 Task: Log work in the project AgileOutlook for the issue 'Integrate a new product recommendation feature into an existing e-commerce website to enhance product discovery and sales' spent time as '1w 1d 22h 25m' and remaining time as '4w 1d 17h 31m' and move to top of backlog. Now add the issue to the epic 'Content management system (CMS) enhancement'. Log work in the project AgileOutlook for the issue 'Develop a new tool for automated testing of mobile application cross-platform compatibility and responsiveness' spent time as '2w 2d 12h 16m' and remaining time as '5w 6d 21h 6m' and move to bottom of backlog. Now add the issue to the epic 'Knowledge management system implementation'
Action: Mouse moved to (61, 175)
Screenshot: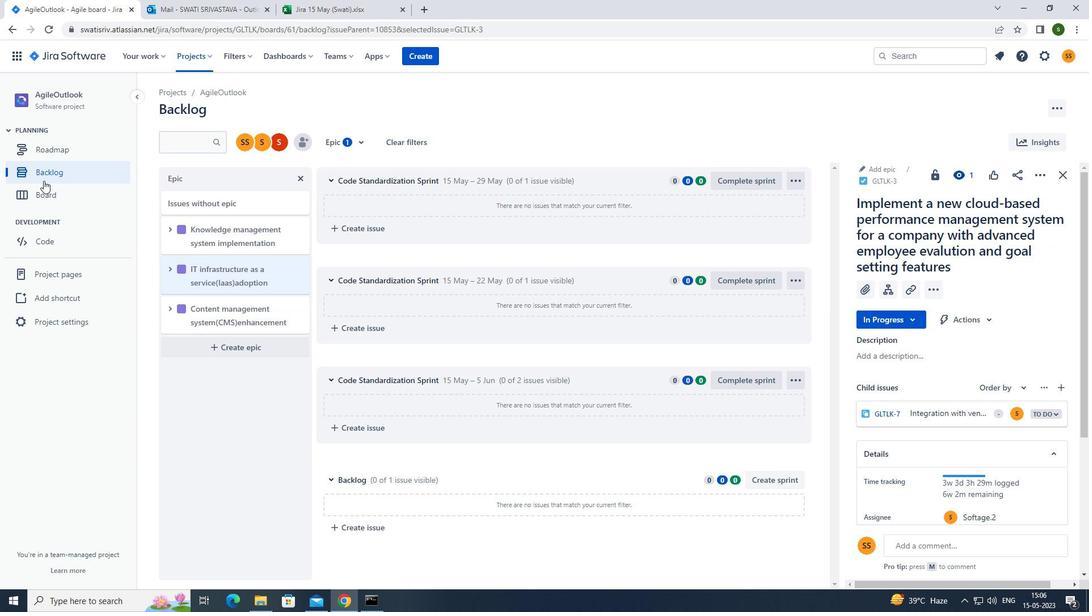 
Action: Mouse pressed left at (61, 175)
Screenshot: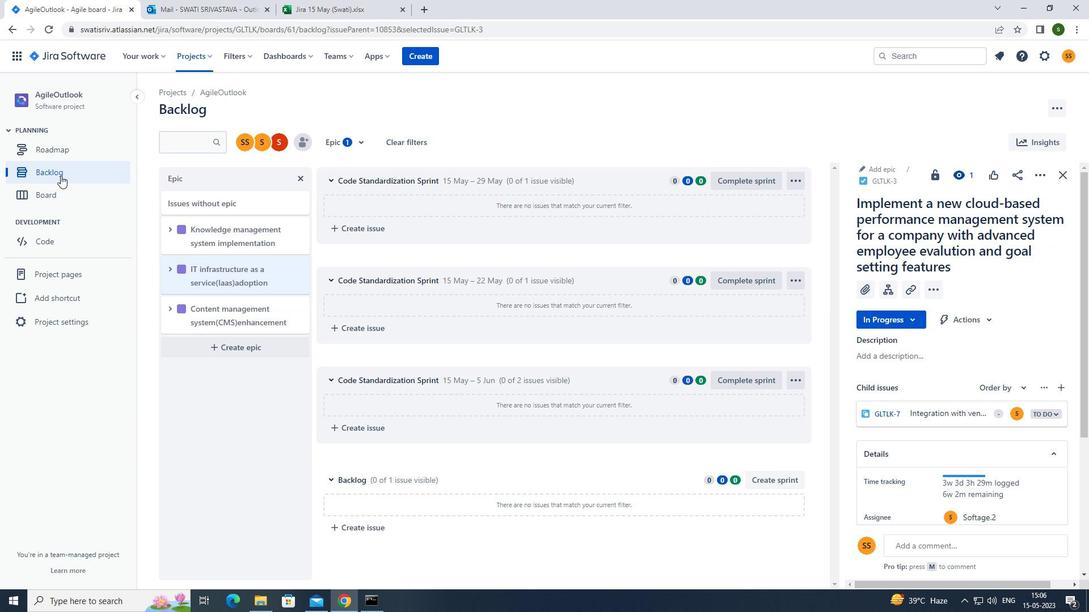
Action: Mouse moved to (670, 414)
Screenshot: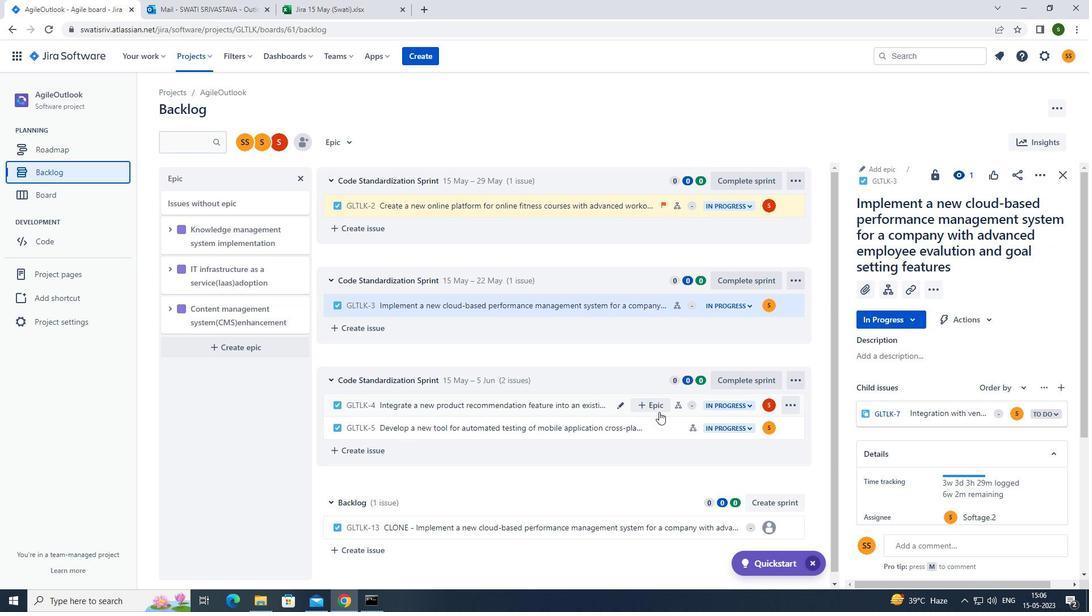 
Action: Mouse pressed left at (670, 414)
Screenshot: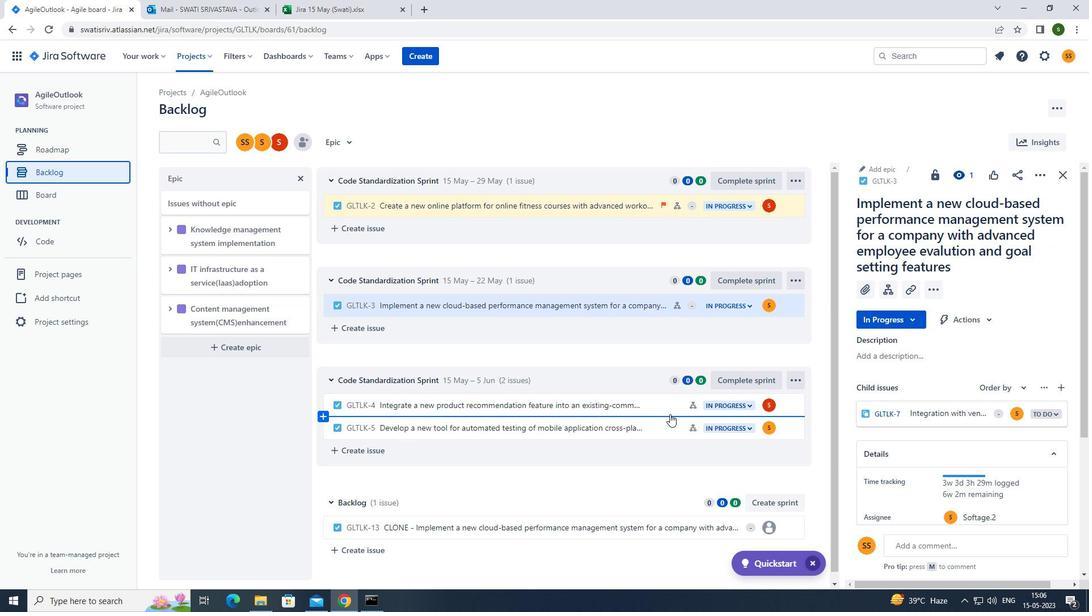 
Action: Mouse moved to (675, 410)
Screenshot: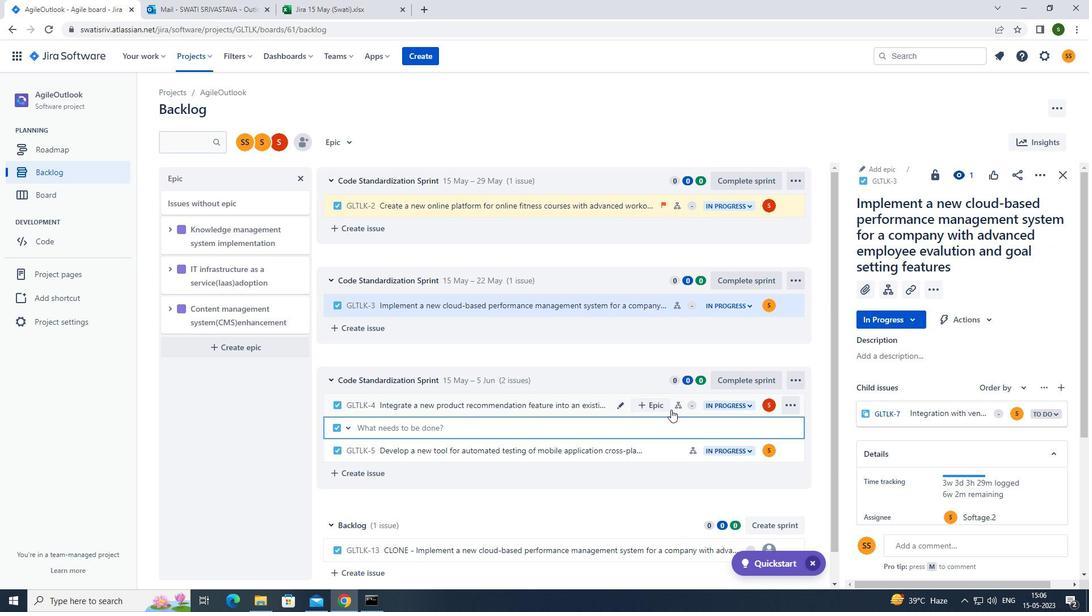 
Action: Mouse pressed left at (675, 410)
Screenshot: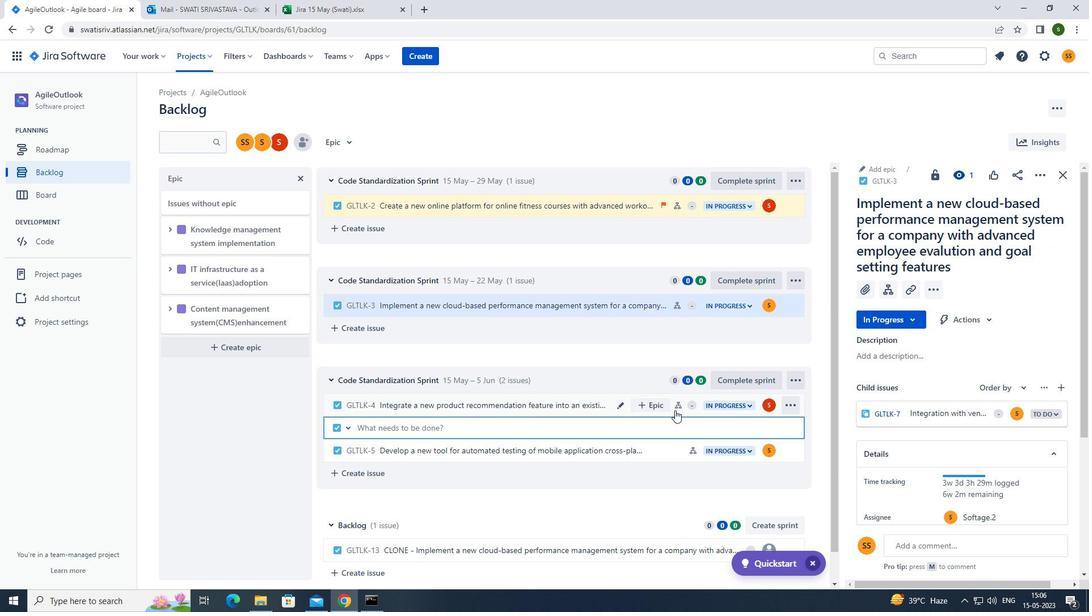 
Action: Mouse moved to (1036, 169)
Screenshot: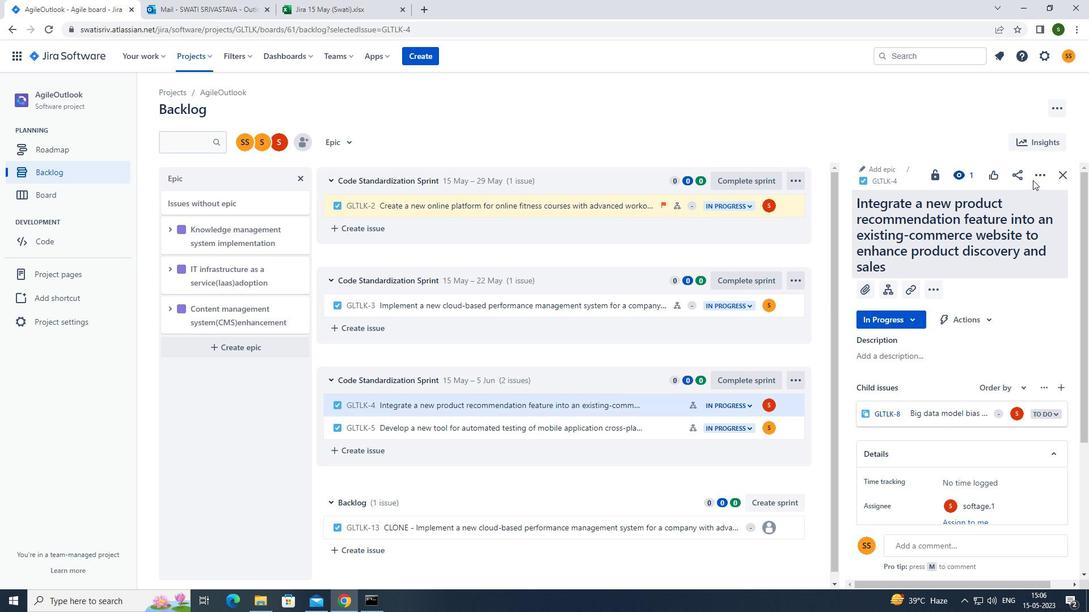 
Action: Mouse pressed left at (1036, 169)
Screenshot: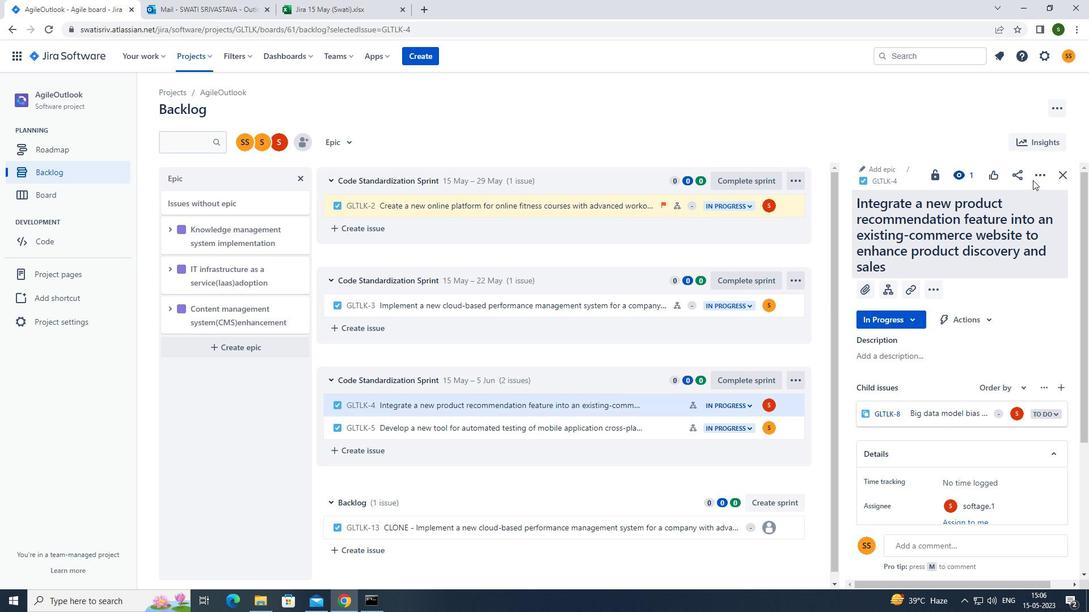 
Action: Mouse moved to (1014, 211)
Screenshot: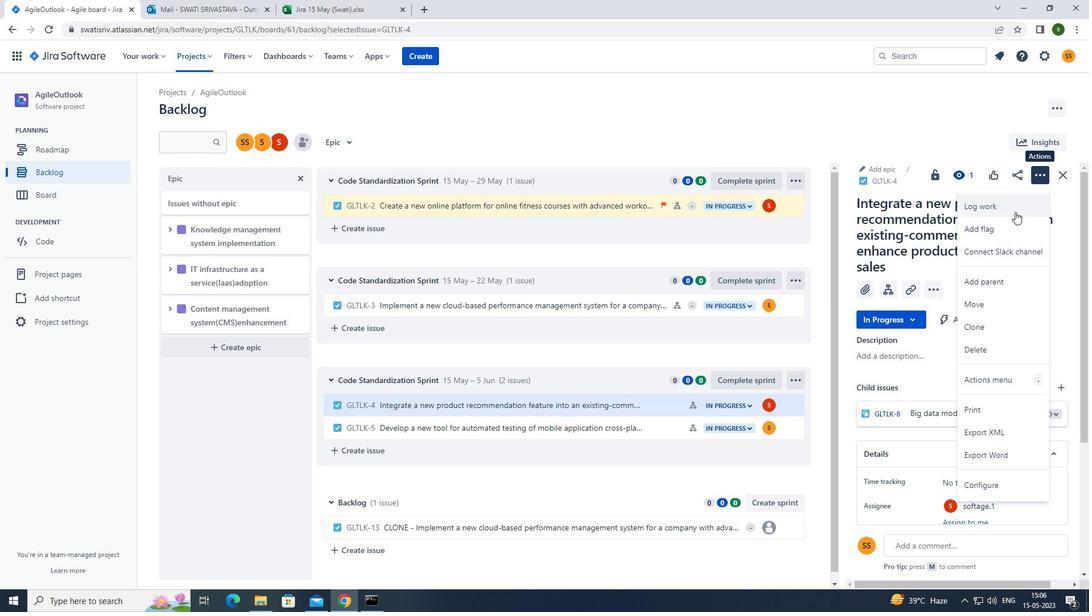 
Action: Mouse pressed left at (1014, 211)
Screenshot: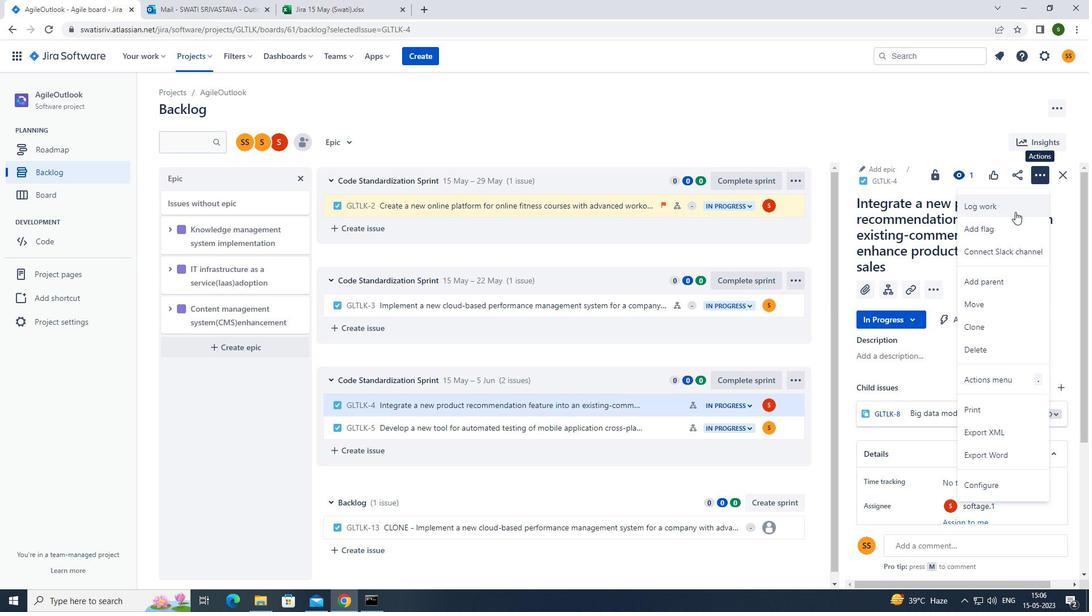 
Action: Mouse moved to (487, 143)
Screenshot: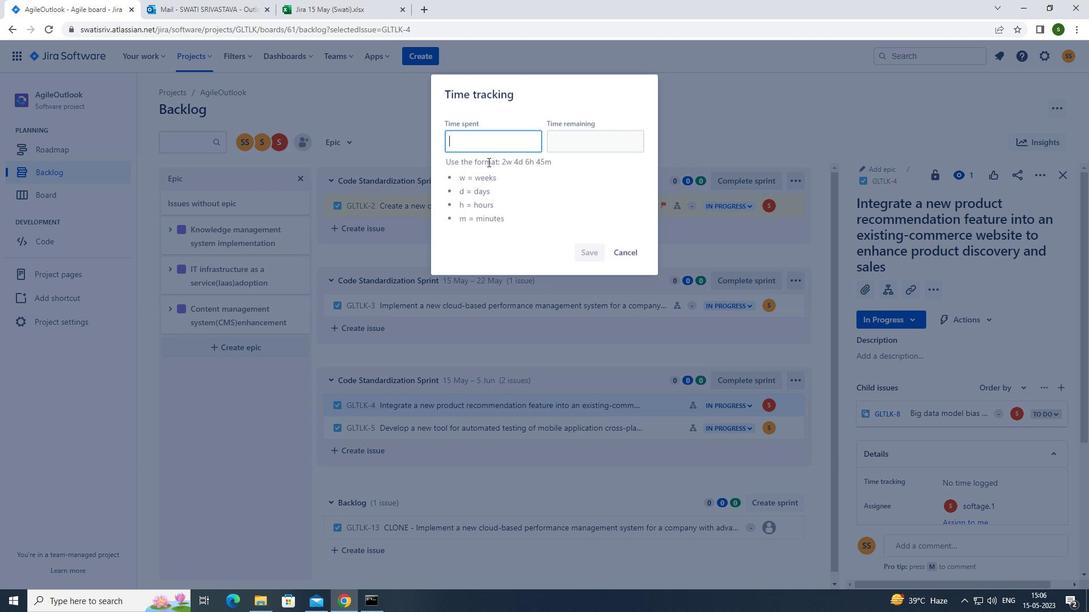 
Action: Mouse pressed left at (487, 143)
Screenshot: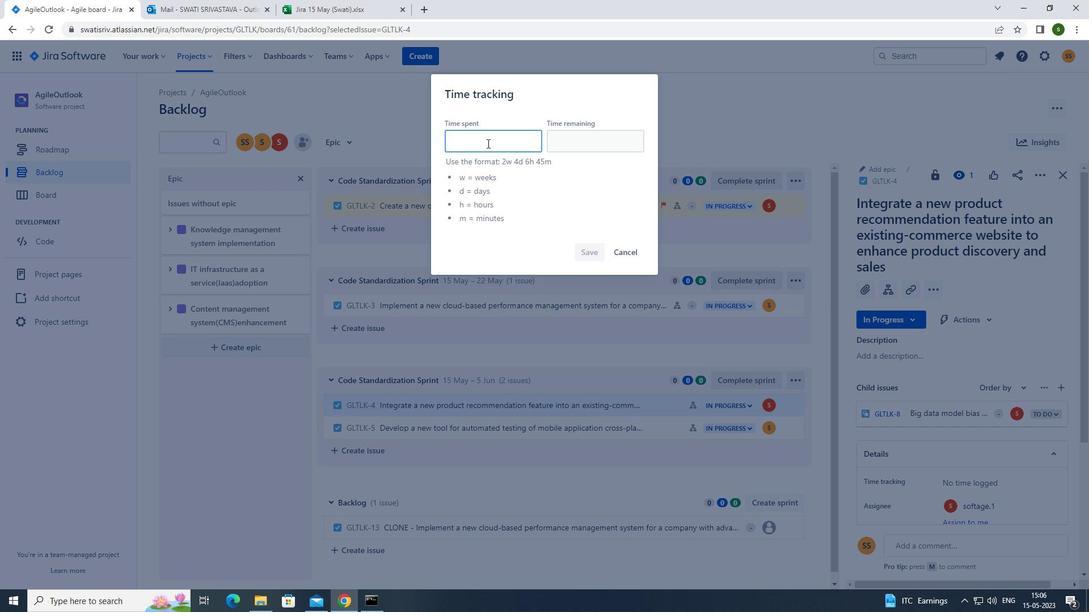 
Action: Key pressed 1w<Key.space>1d<Key.space>22h<Key.space>25m
Screenshot: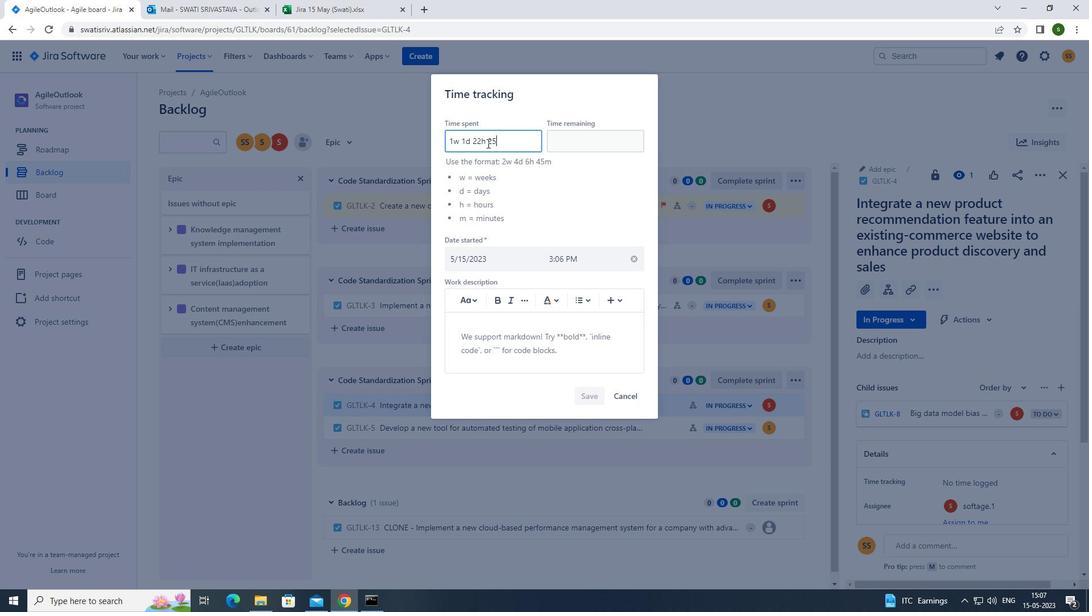 
Action: Mouse moved to (563, 153)
Screenshot: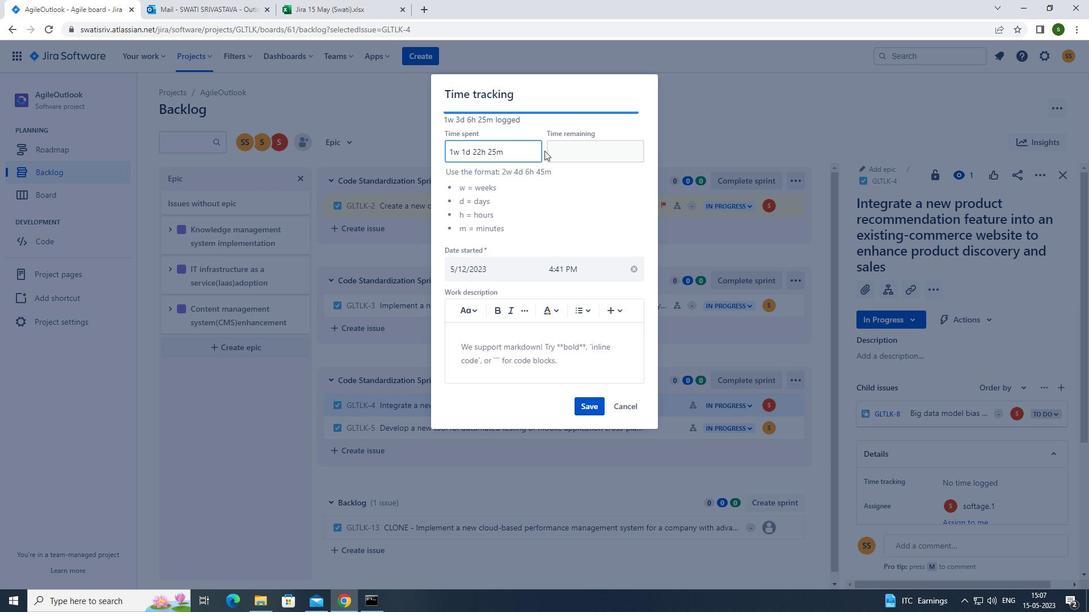 
Action: Mouse pressed left at (563, 153)
Screenshot: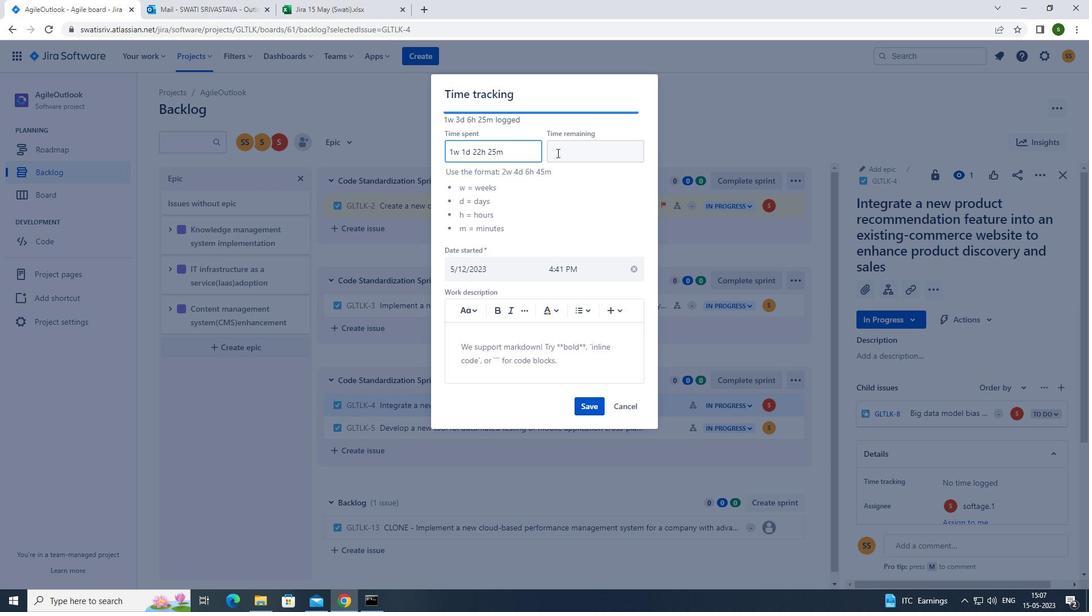 
Action: Key pressed 4w<Key.space>1d<Key.space>17h<Key.space>31m
Screenshot: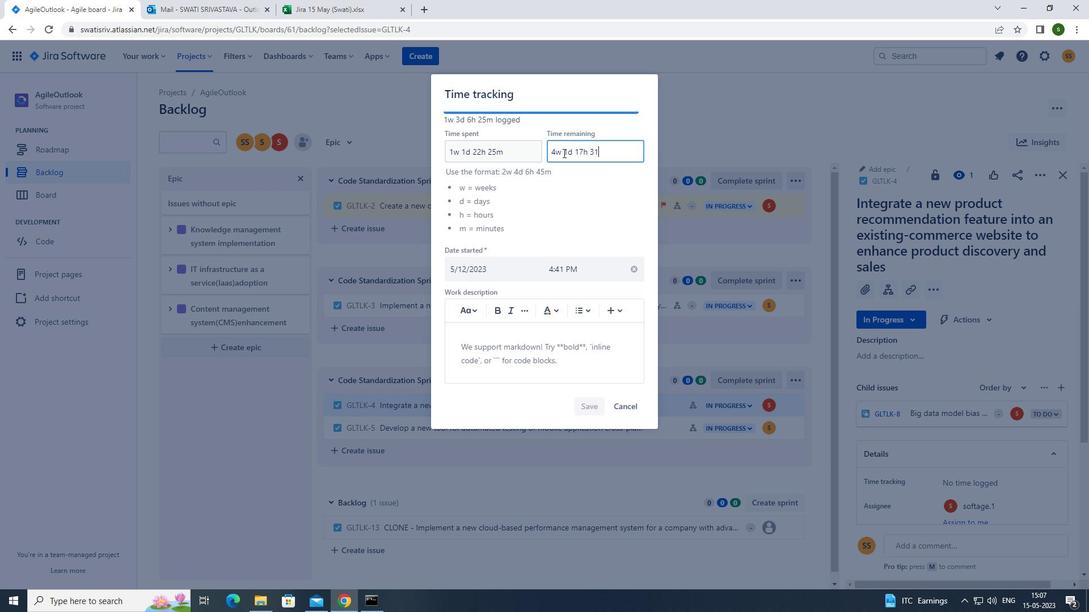 
Action: Mouse moved to (593, 407)
Screenshot: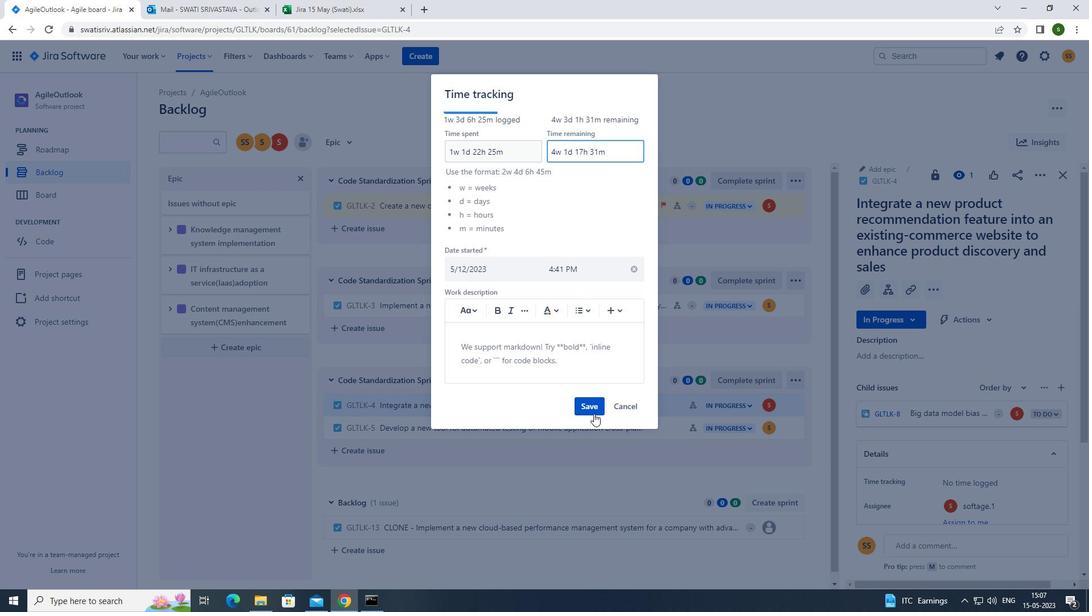 
Action: Mouse pressed left at (593, 407)
Screenshot: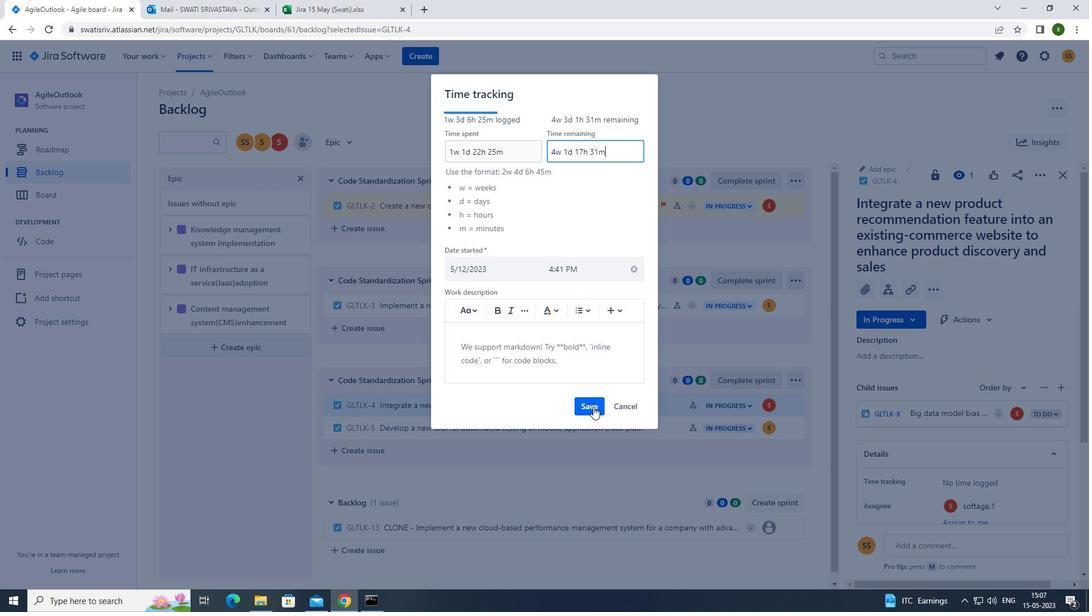
Action: Mouse moved to (794, 406)
Screenshot: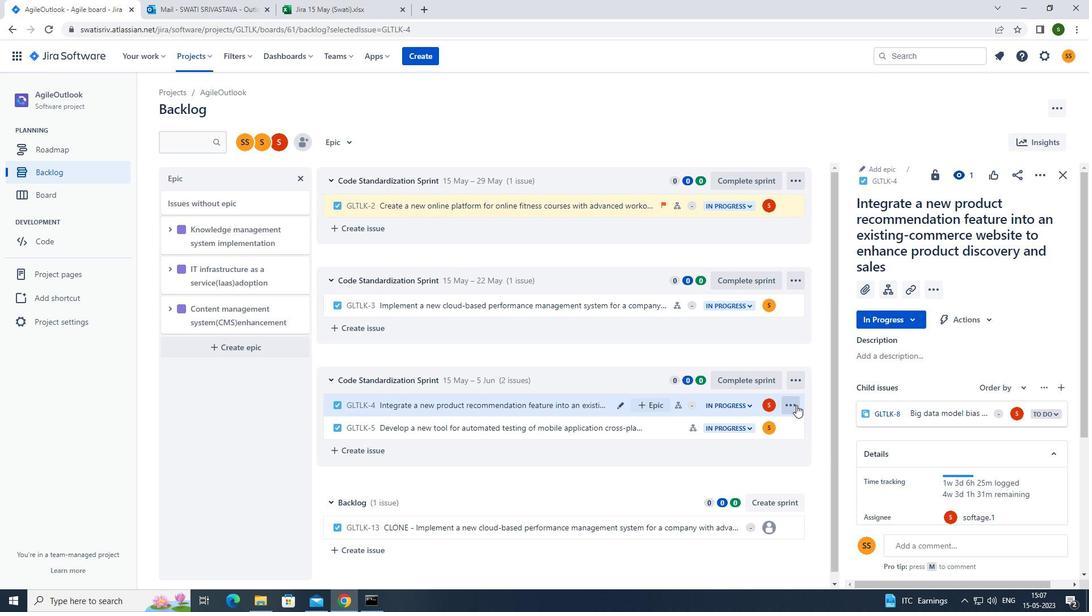 
Action: Mouse pressed left at (794, 406)
Screenshot: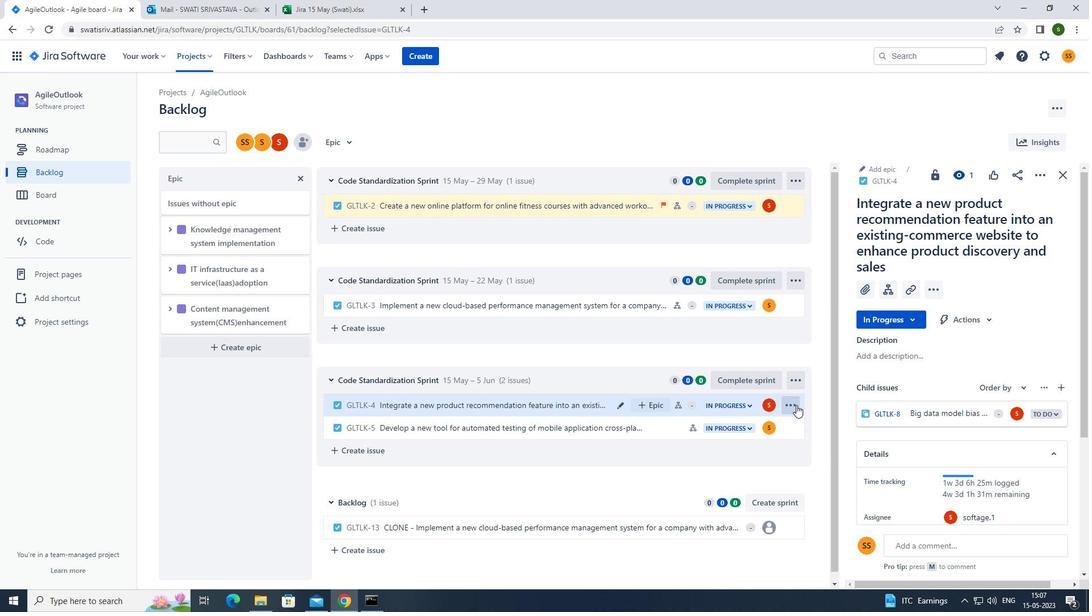 
Action: Mouse moved to (757, 359)
Screenshot: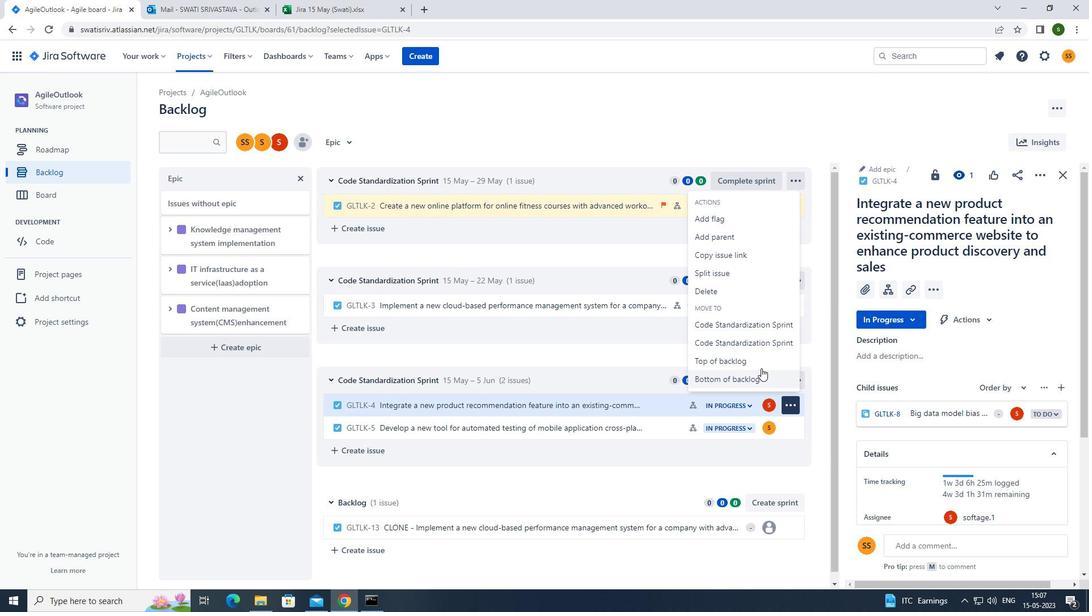 
Action: Mouse pressed left at (757, 359)
Screenshot: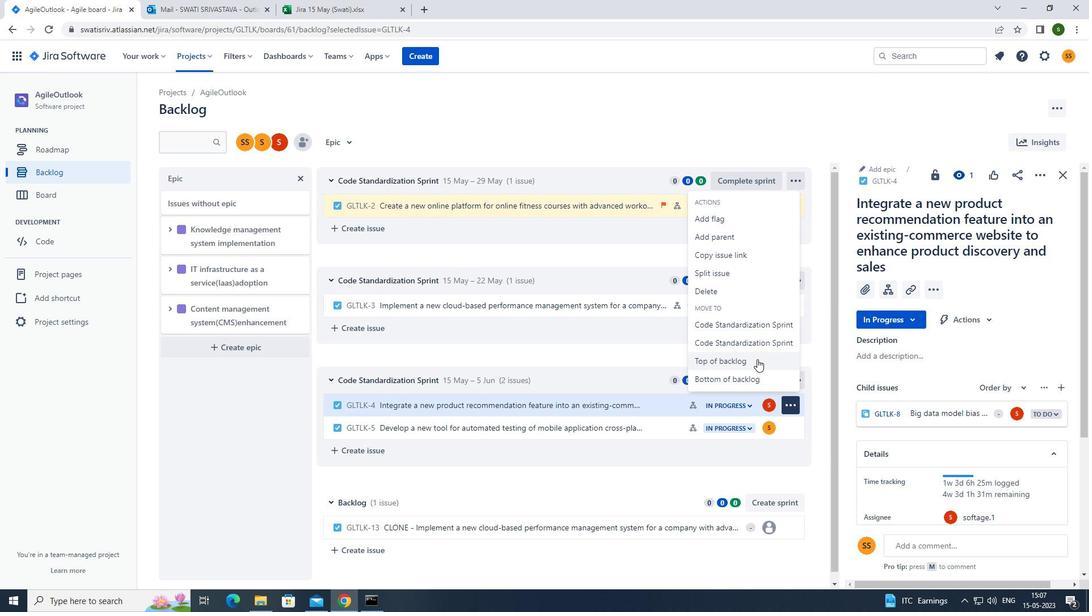 
Action: Mouse moved to (569, 174)
Screenshot: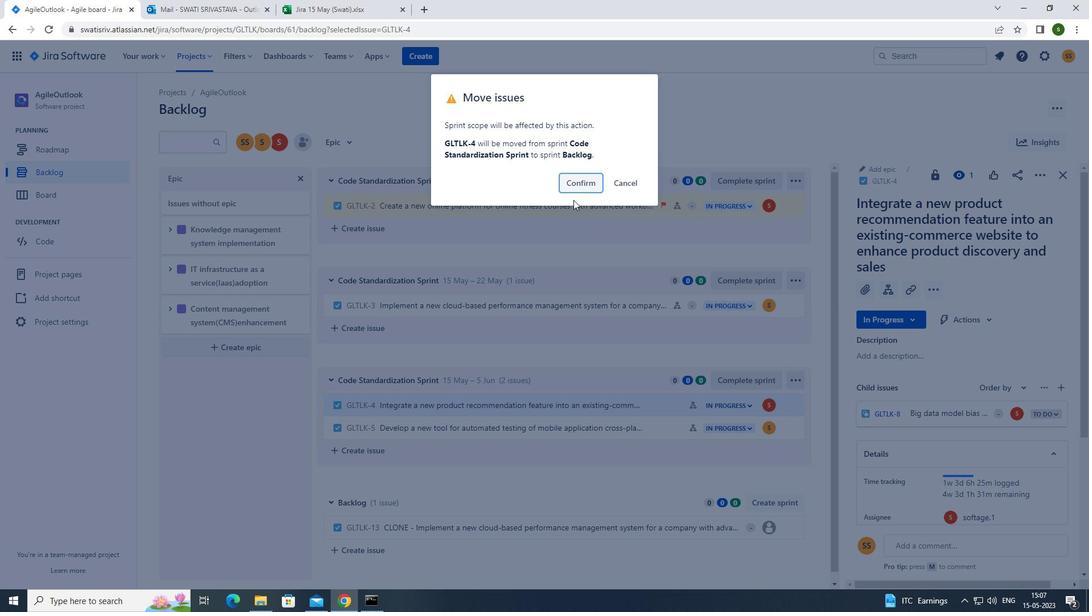 
Action: Mouse pressed left at (569, 174)
Screenshot: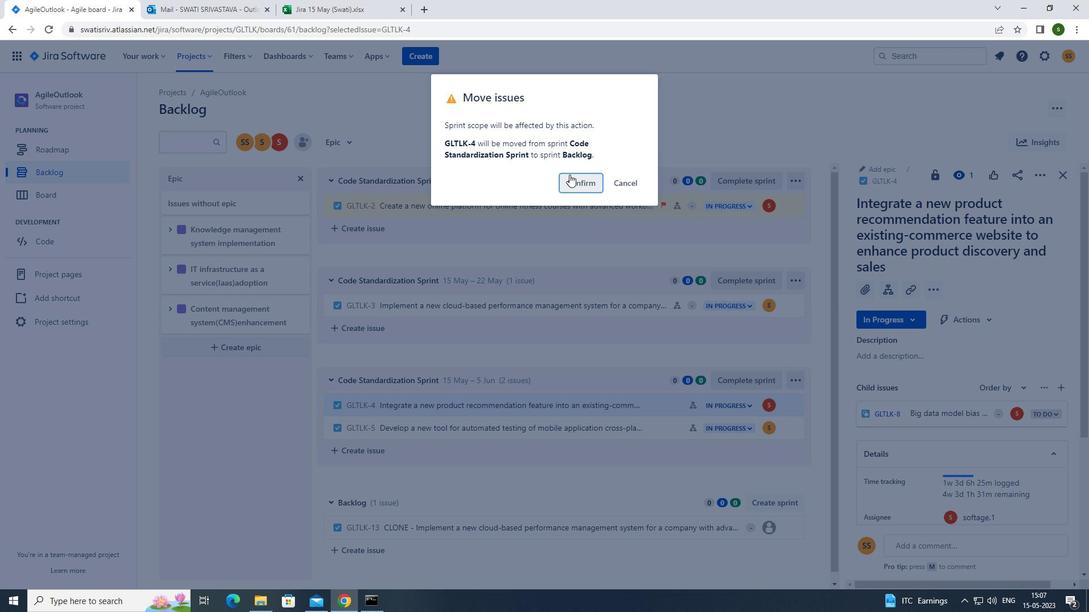 
Action: Mouse moved to (354, 148)
Screenshot: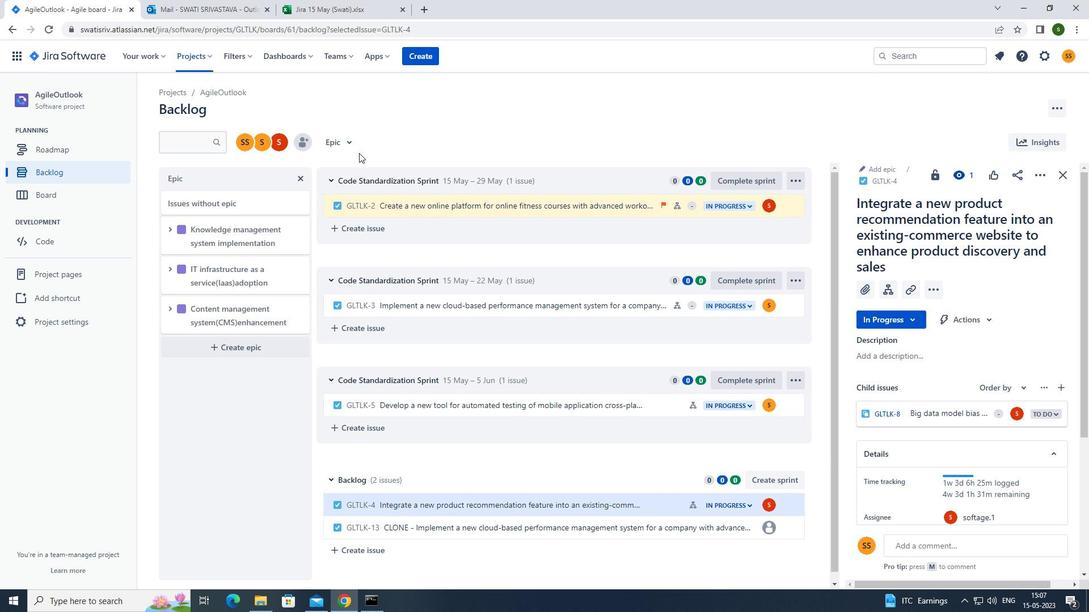 
Action: Mouse pressed left at (354, 148)
Screenshot: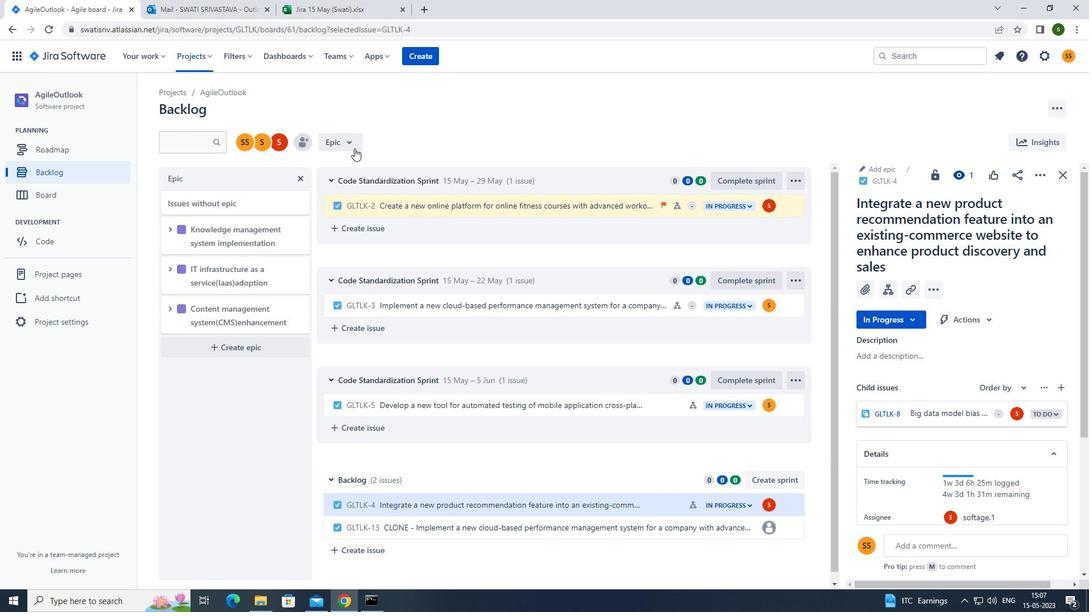 
Action: Mouse moved to (364, 225)
Screenshot: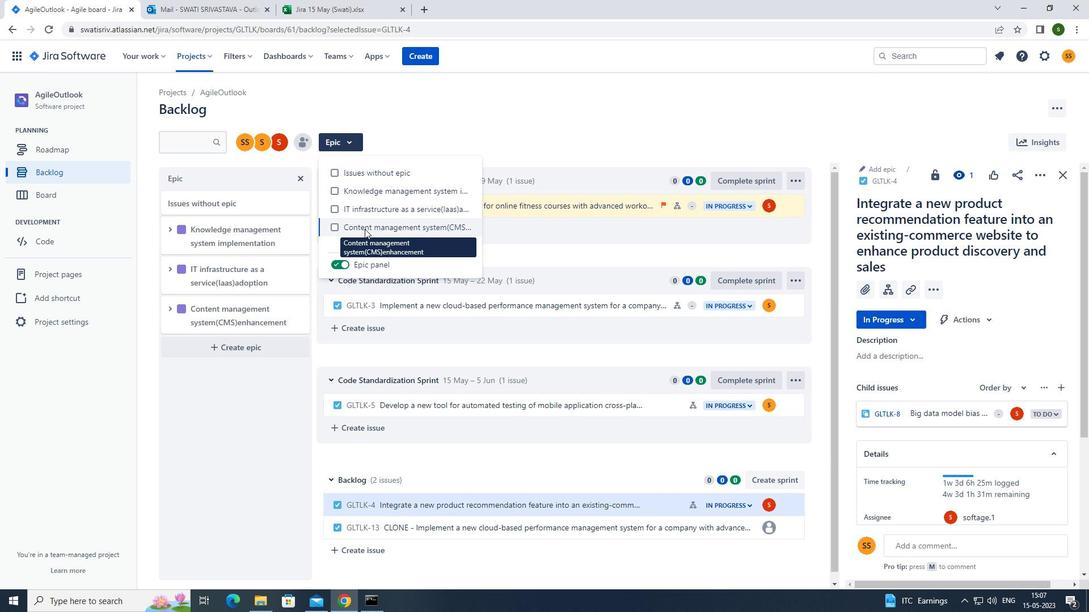 
Action: Mouse pressed left at (364, 225)
Screenshot: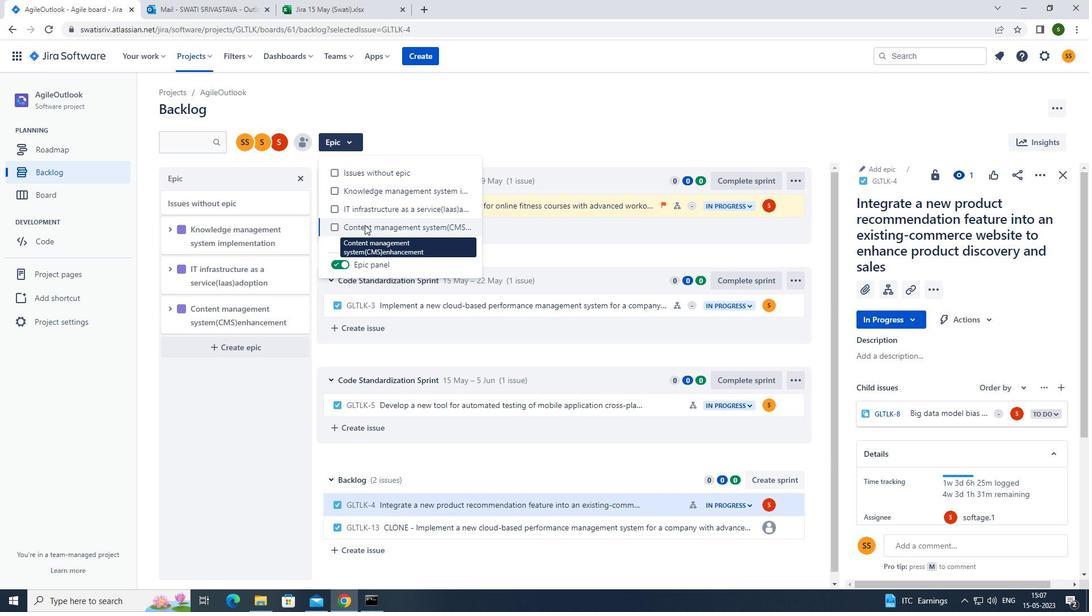 
Action: Mouse moved to (473, 129)
Screenshot: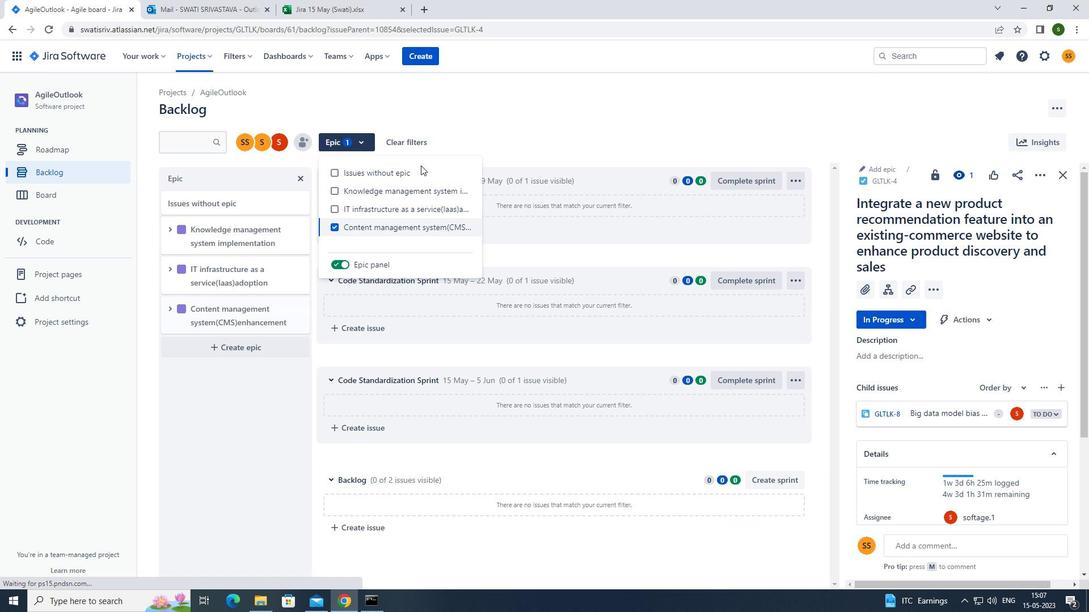 
Action: Mouse pressed left at (473, 129)
Screenshot: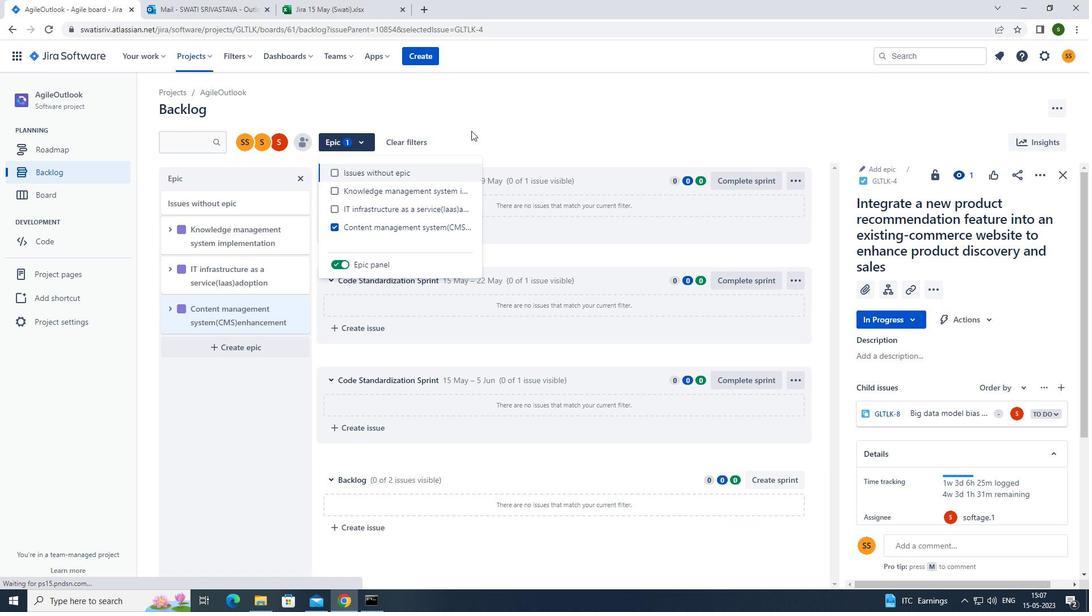 
Action: Mouse moved to (82, 177)
Screenshot: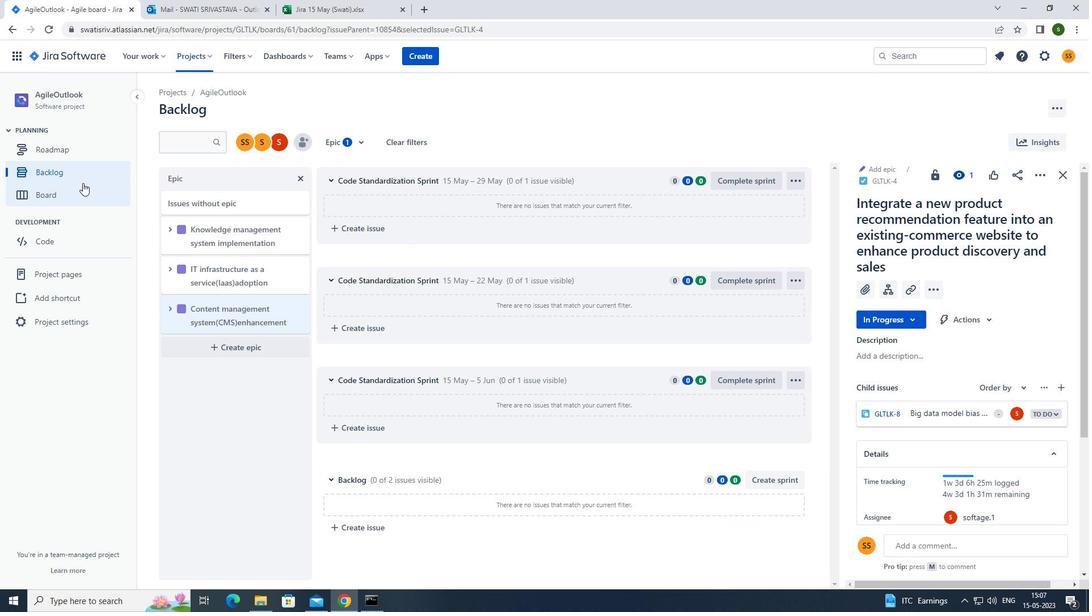 
Action: Mouse pressed left at (82, 177)
Screenshot: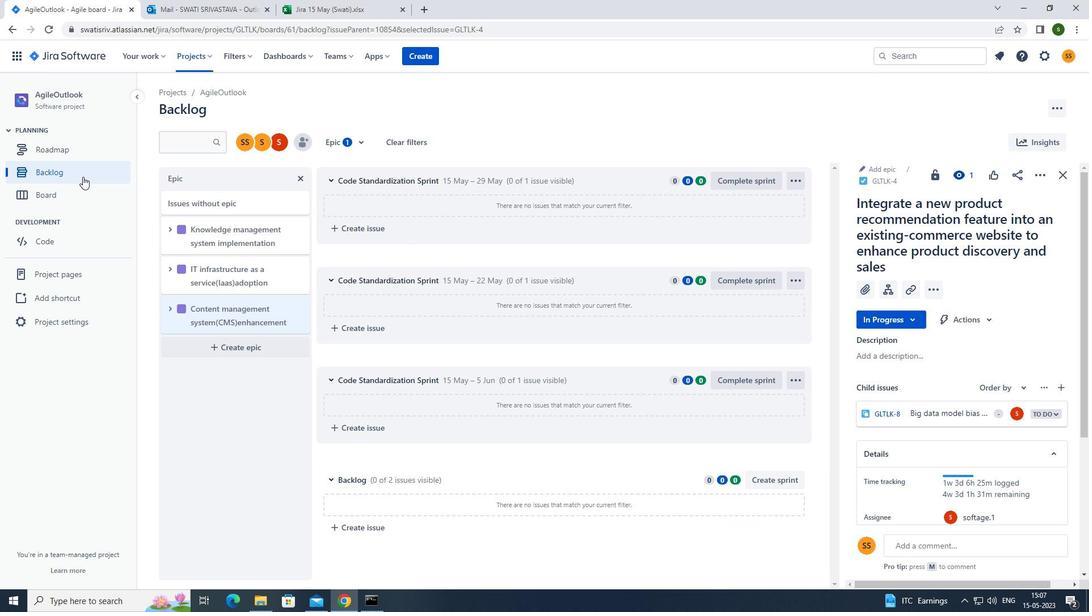 
Action: Mouse moved to (683, 413)
Screenshot: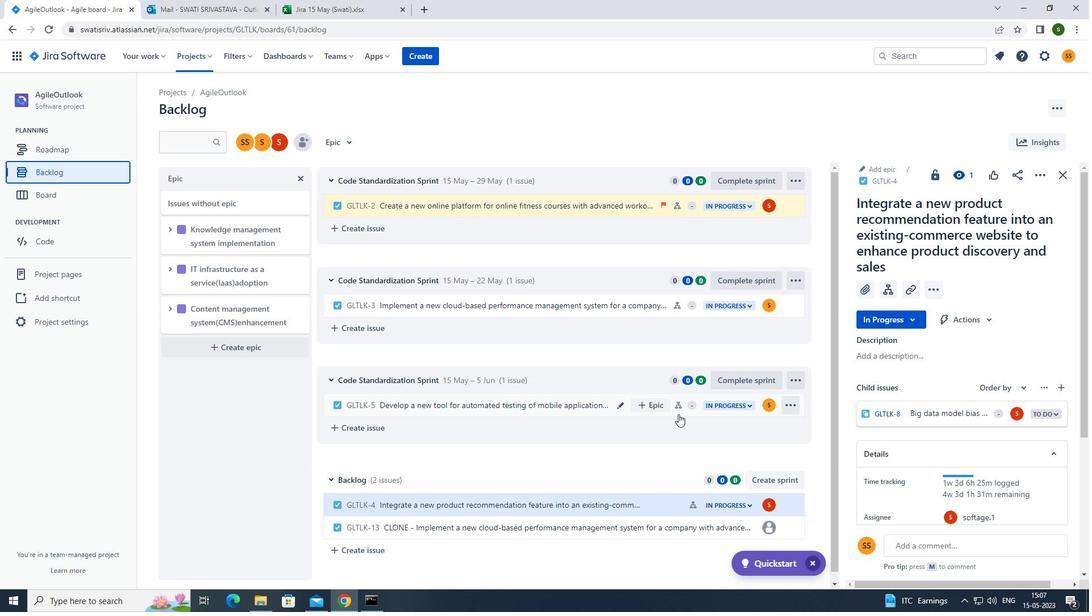 
Action: Mouse pressed left at (683, 413)
Screenshot: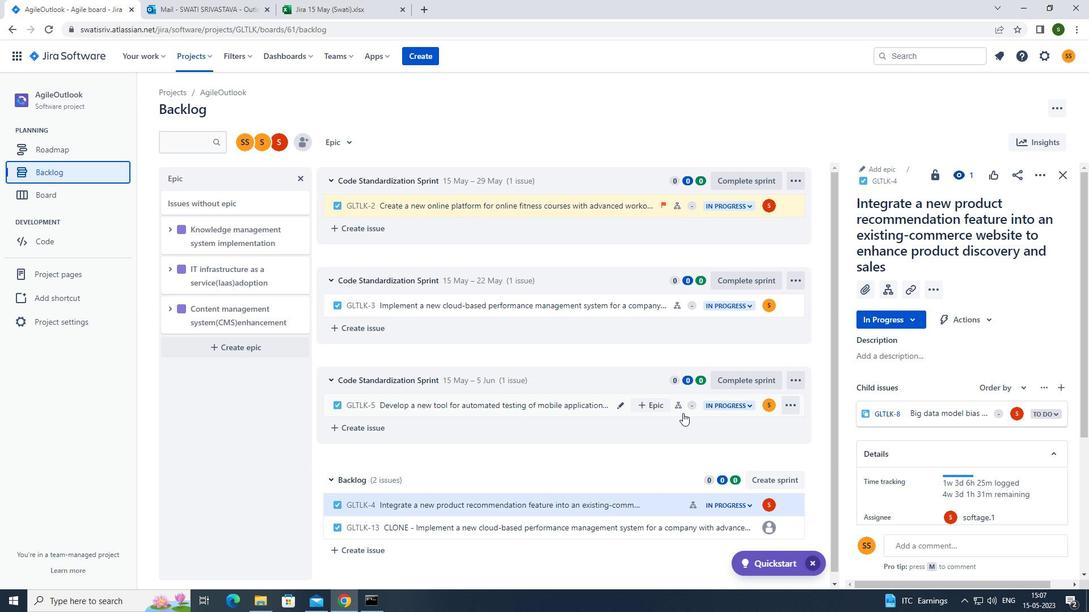 
Action: Mouse moved to (1034, 176)
Screenshot: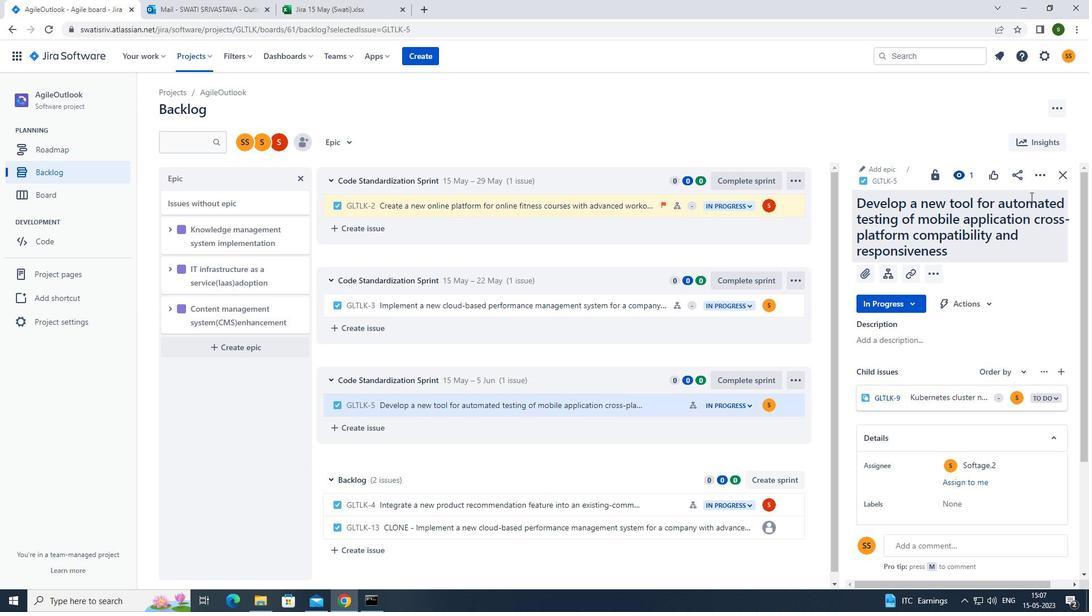 
Action: Mouse pressed left at (1034, 176)
Screenshot: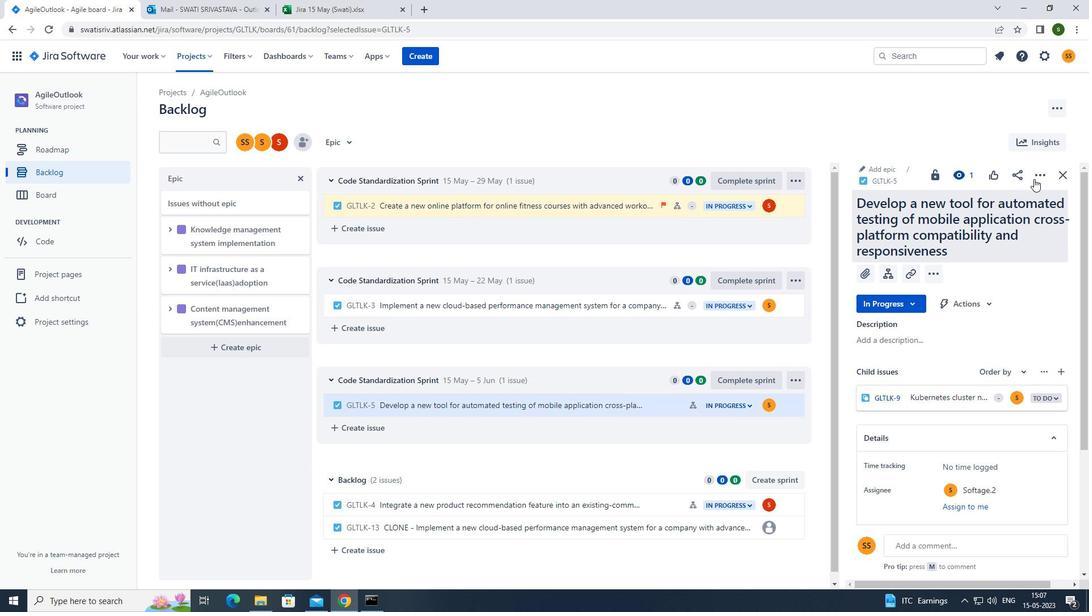 
Action: Mouse moved to (1012, 206)
Screenshot: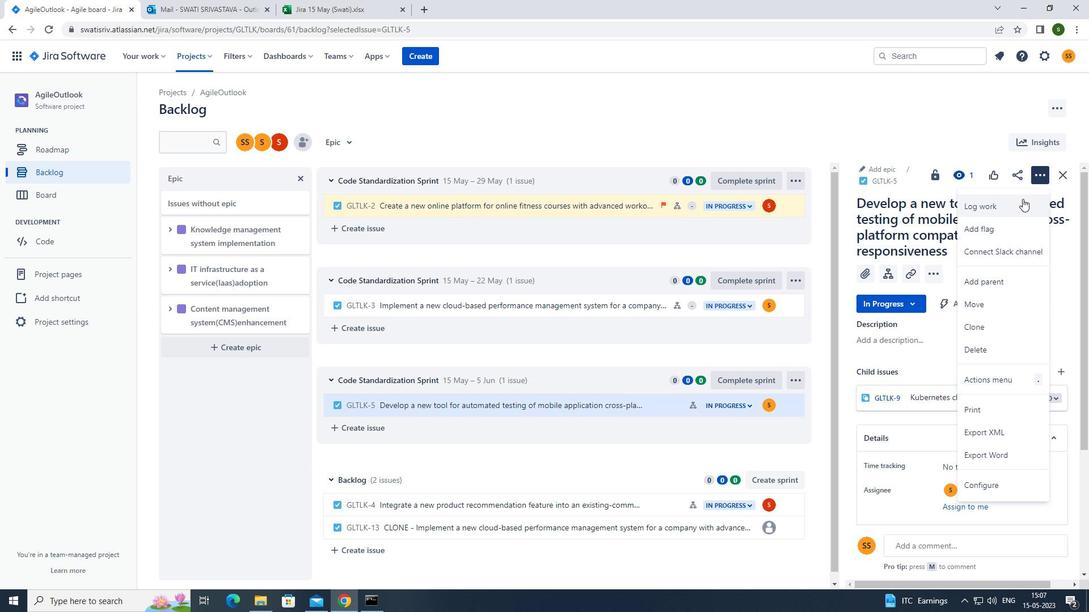 
Action: Mouse pressed left at (1012, 206)
Screenshot: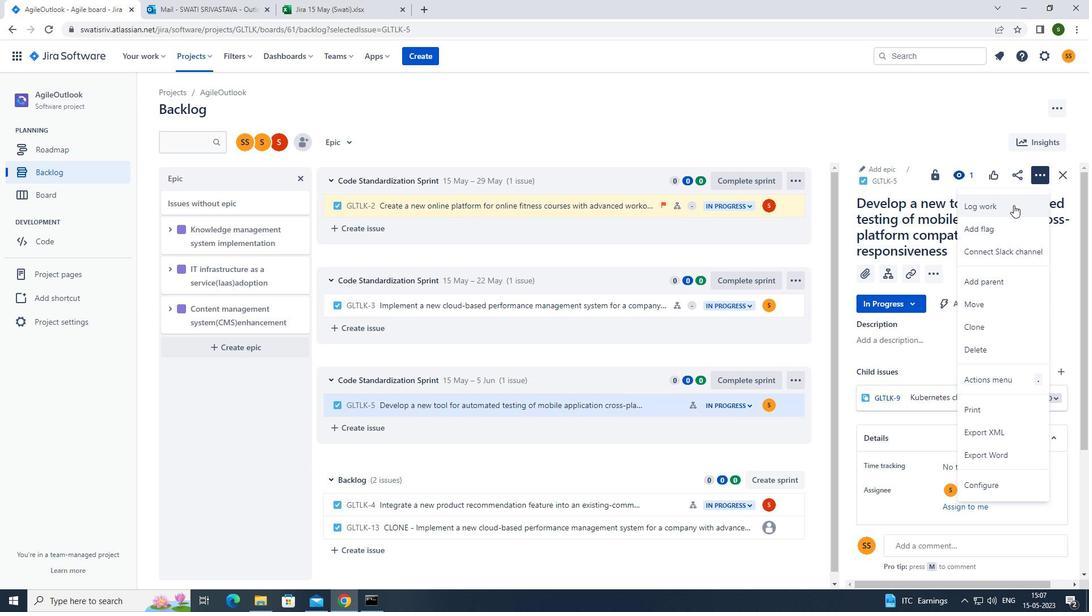 
Action: Mouse moved to (493, 141)
Screenshot: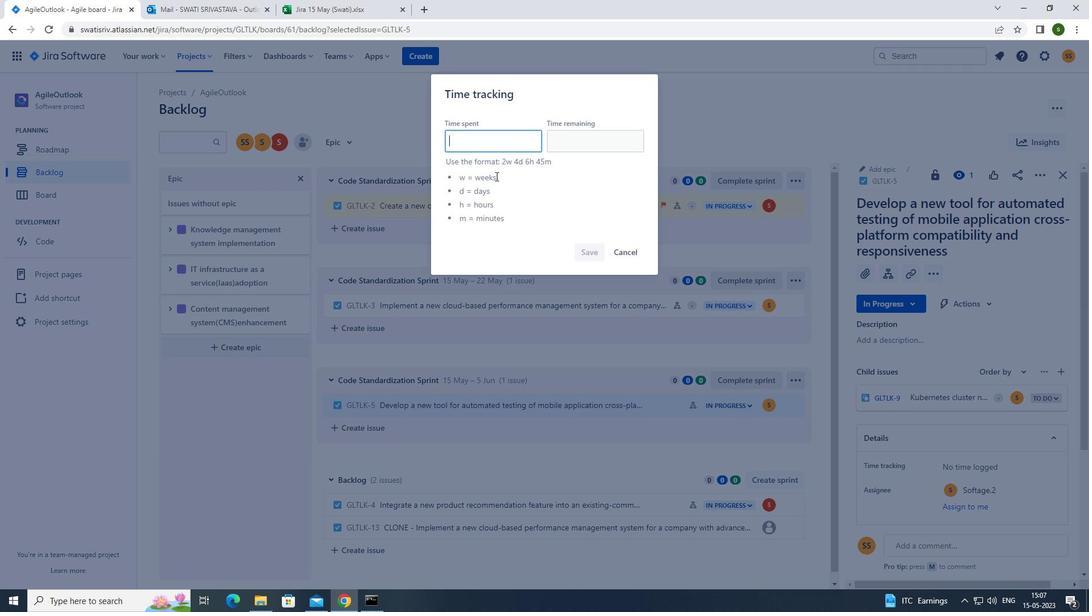 
Action: Mouse pressed left at (493, 141)
Screenshot: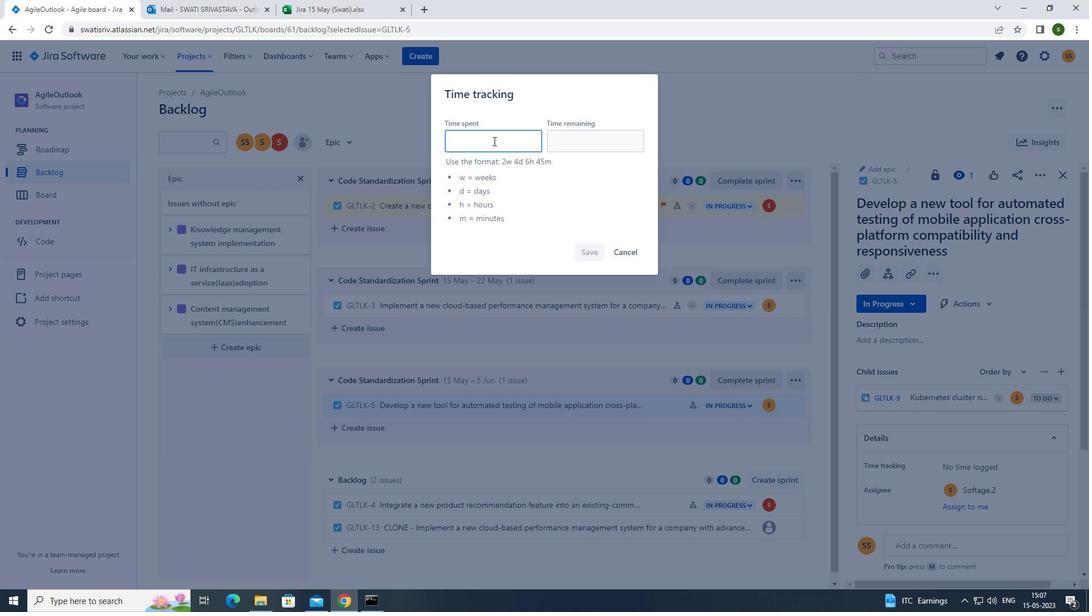 
Action: Key pressed 2w<Key.space>2d<Key.space>12h<Key.space>16m
Screenshot: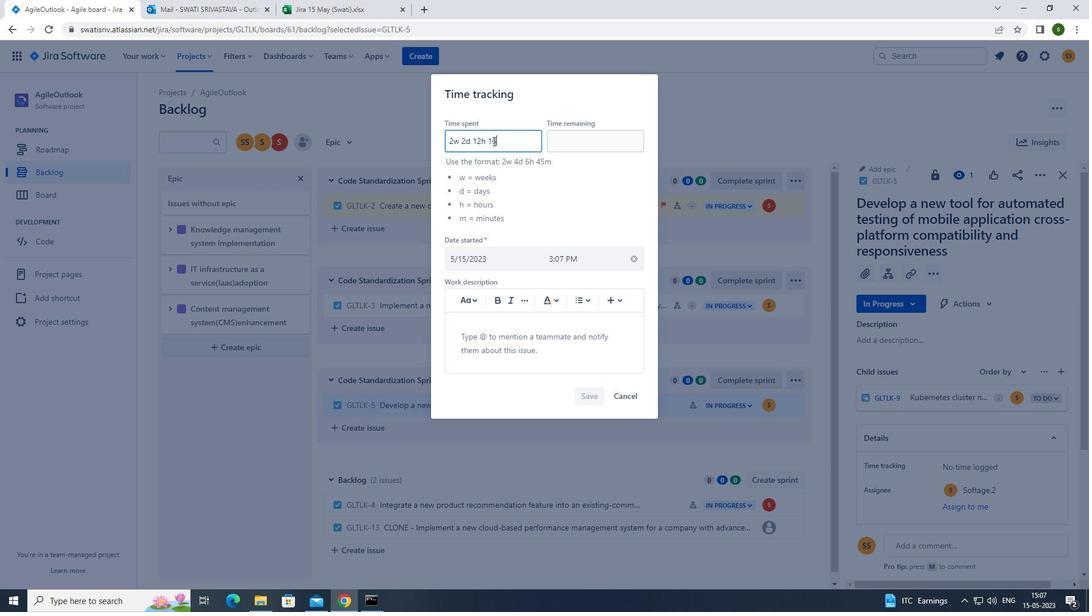 
Action: Mouse moved to (564, 150)
Screenshot: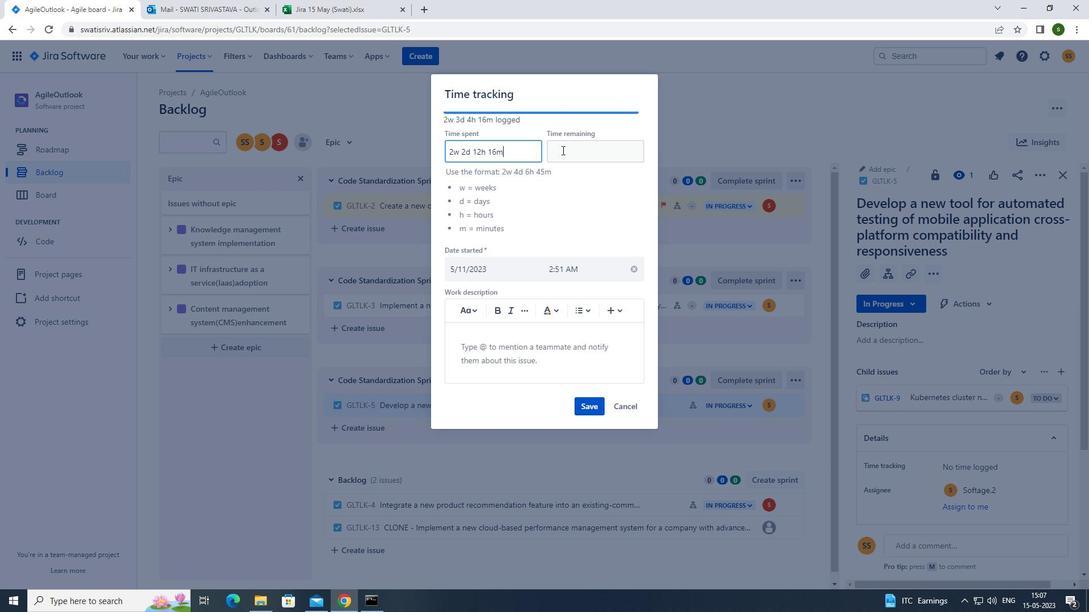 
Action: Mouse pressed left at (564, 150)
Screenshot: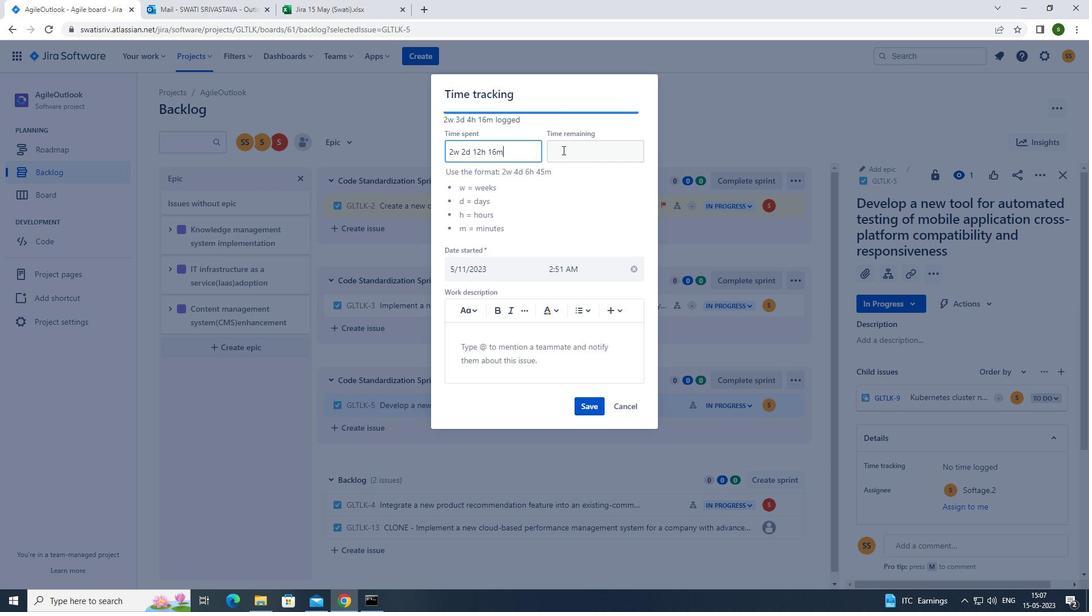 
Action: Key pressed 5w<Key.space>6d<Key.space>21h<Key.space>6m
Screenshot: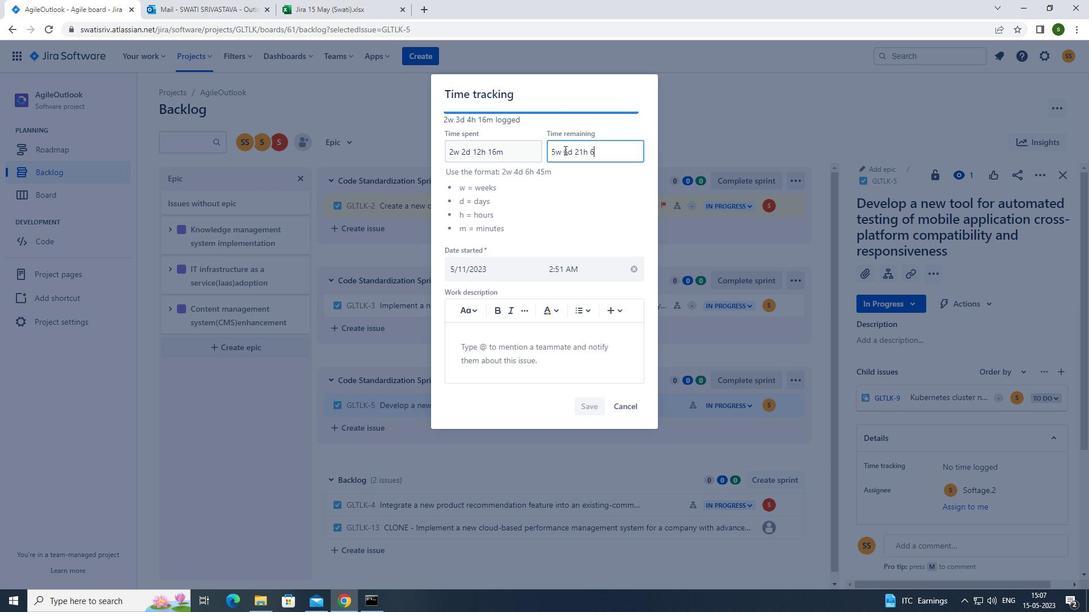 
Action: Mouse moved to (593, 402)
Screenshot: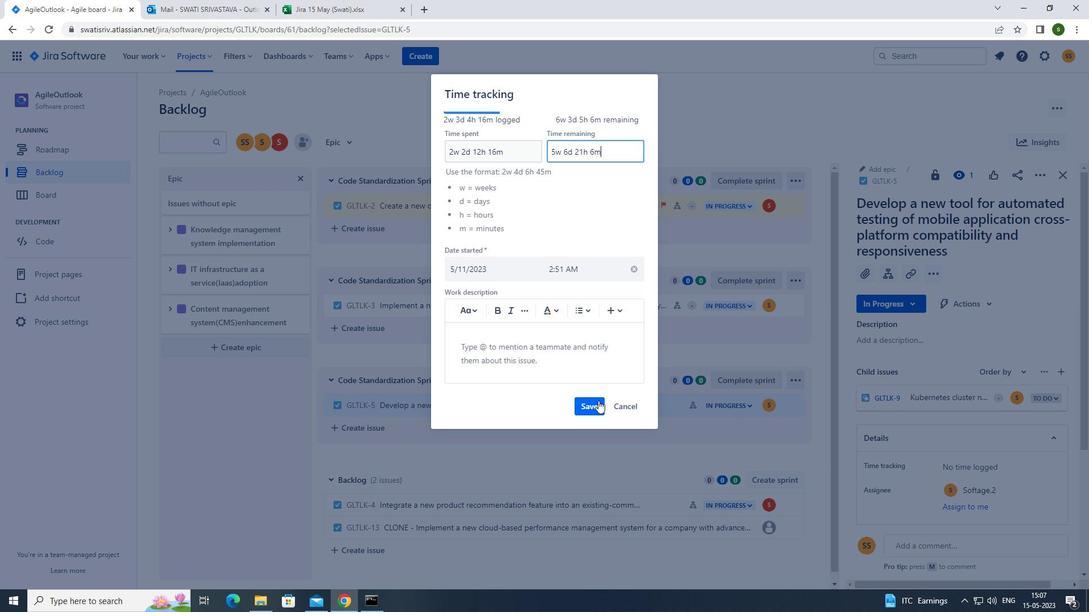 
Action: Mouse pressed left at (593, 402)
Screenshot: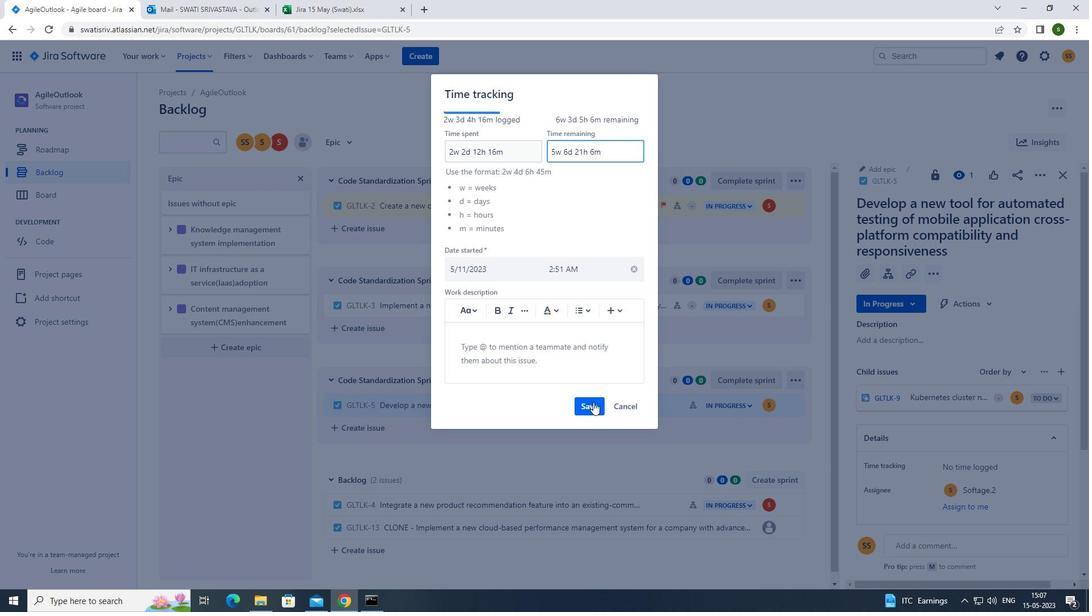 
Action: Mouse moved to (789, 403)
Screenshot: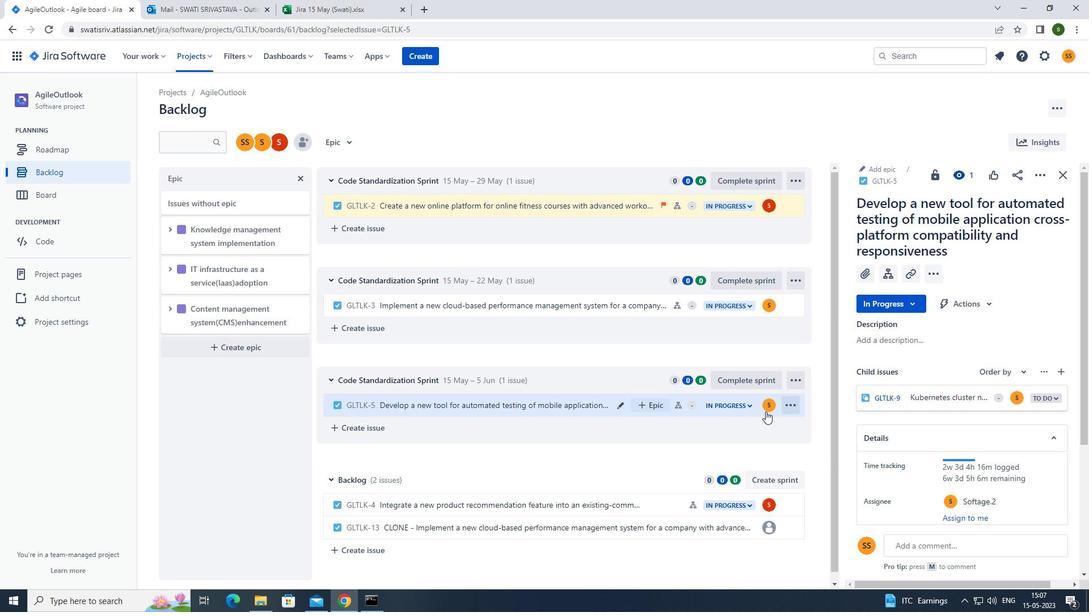 
Action: Mouse pressed left at (789, 403)
Screenshot: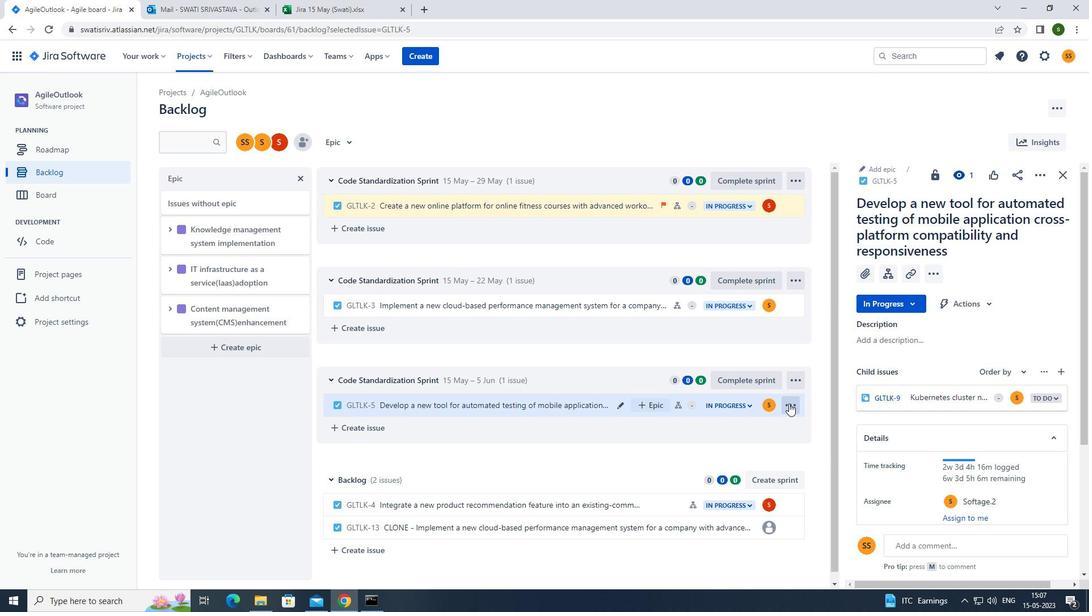 
Action: Mouse moved to (767, 382)
Screenshot: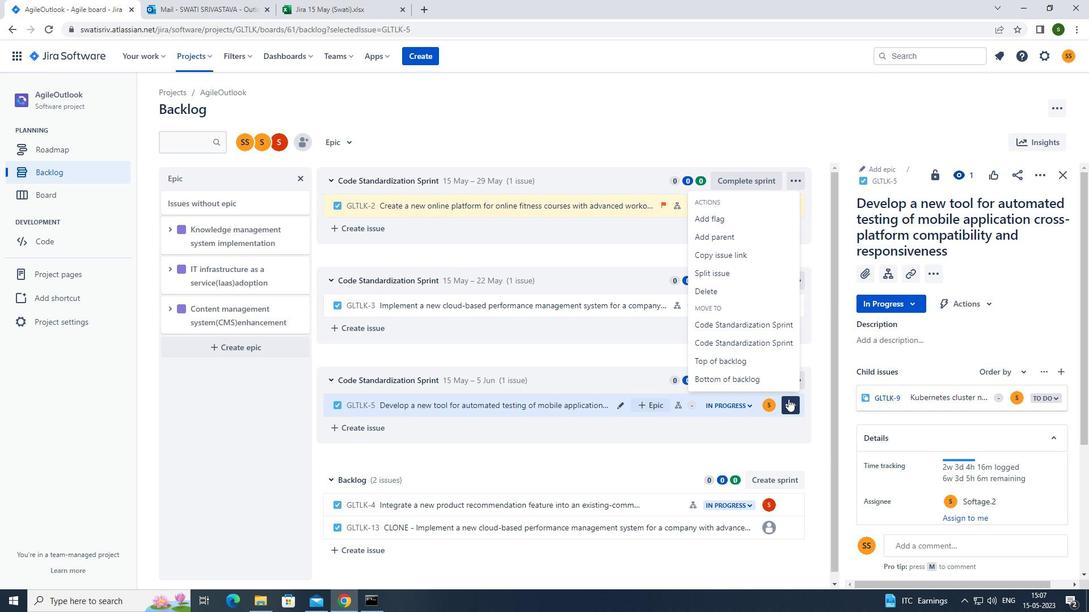 
Action: Mouse pressed left at (767, 382)
Screenshot: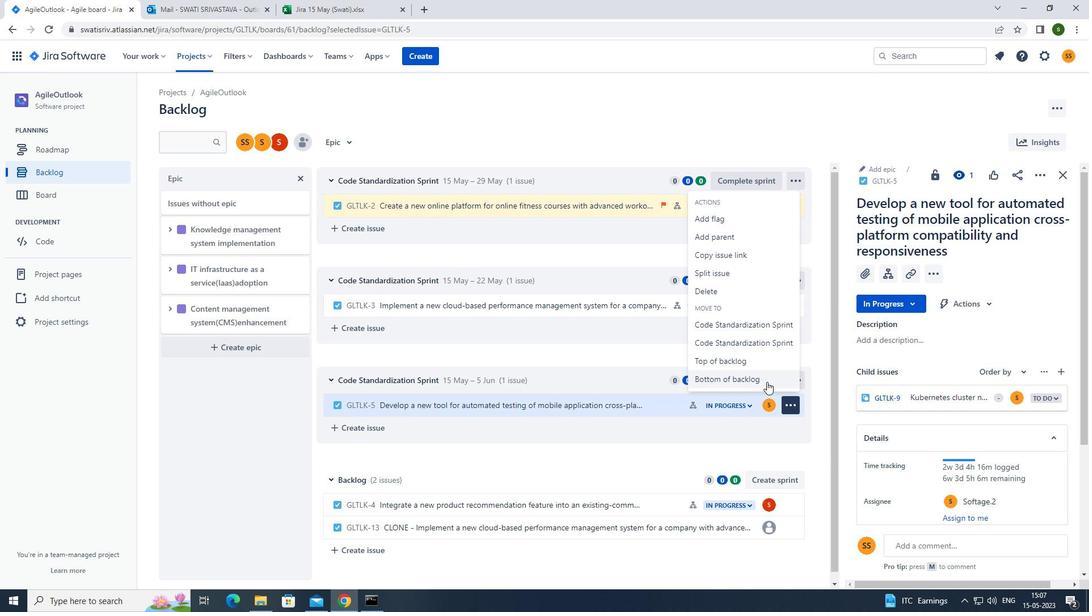 
Action: Mouse moved to (566, 186)
Screenshot: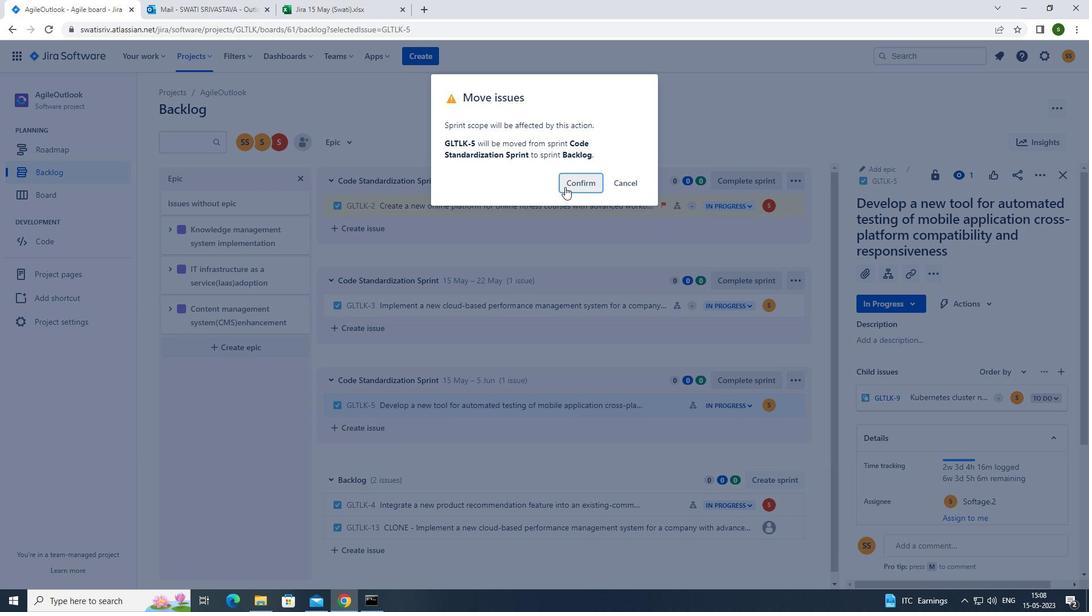 
Action: Mouse pressed left at (566, 186)
Screenshot: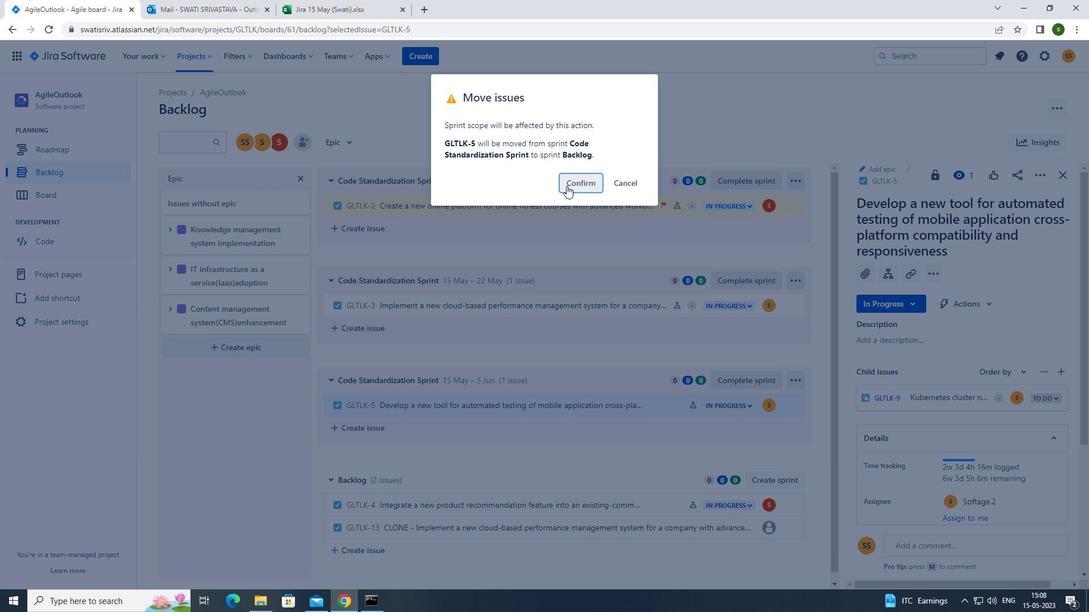 
Action: Mouse moved to (346, 145)
Screenshot: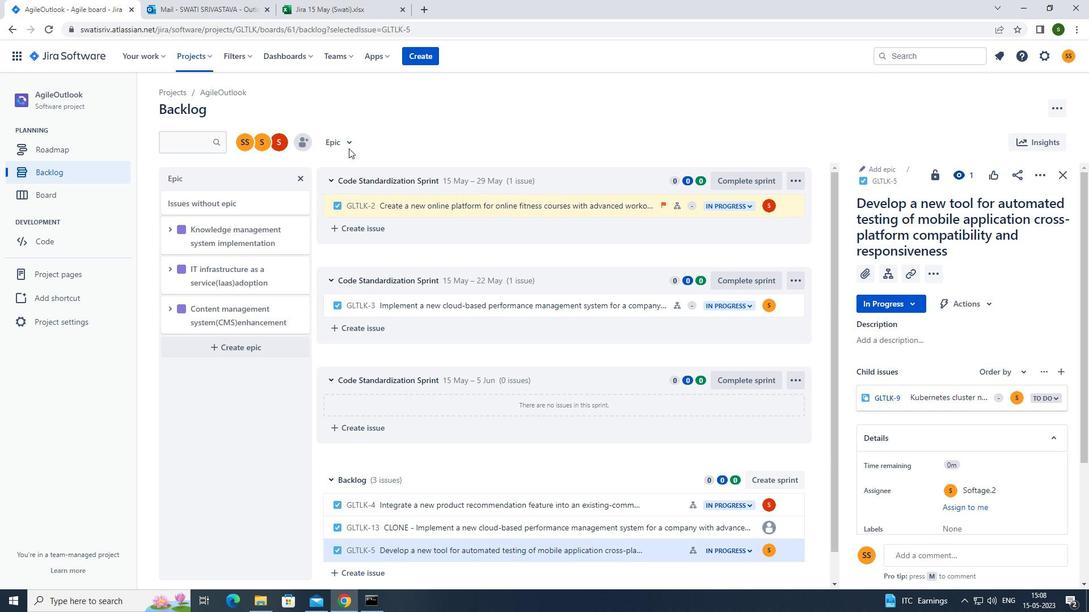 
Action: Mouse pressed left at (346, 145)
Screenshot: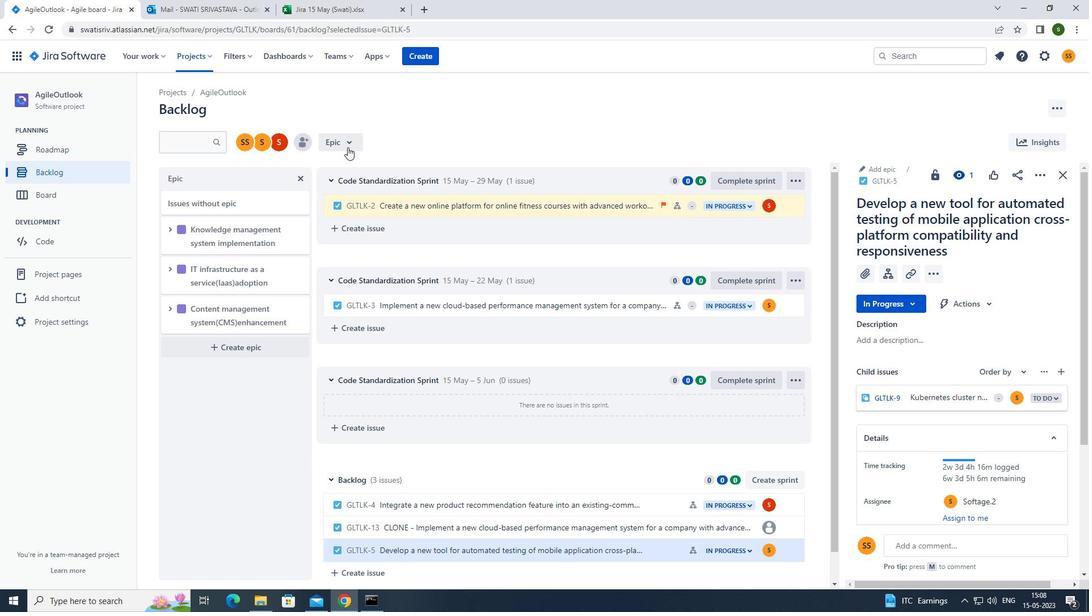 
Action: Mouse moved to (351, 190)
Screenshot: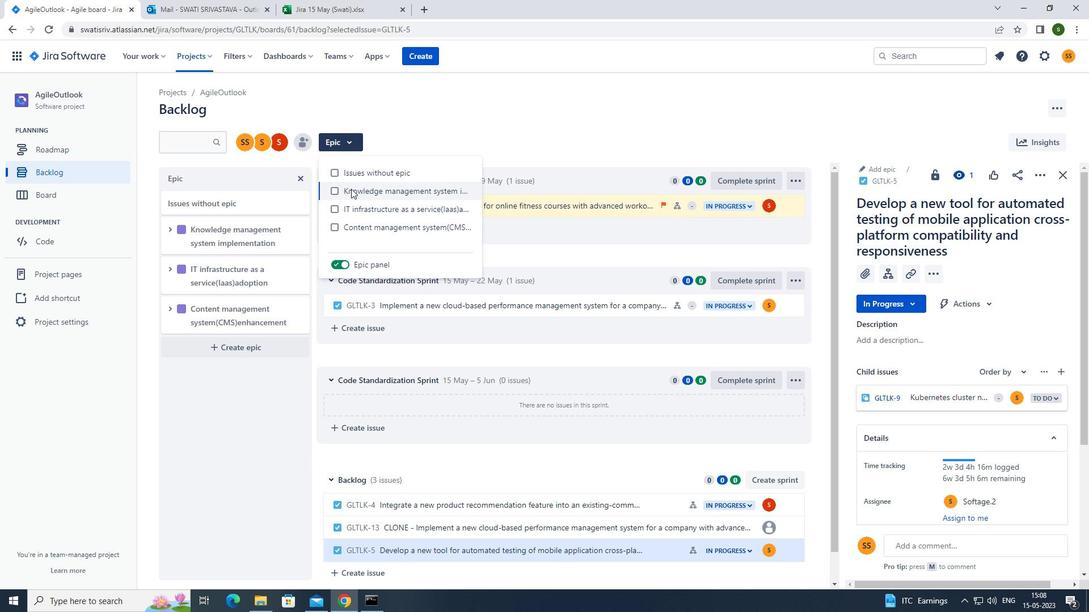 
Action: Mouse pressed left at (351, 190)
Screenshot: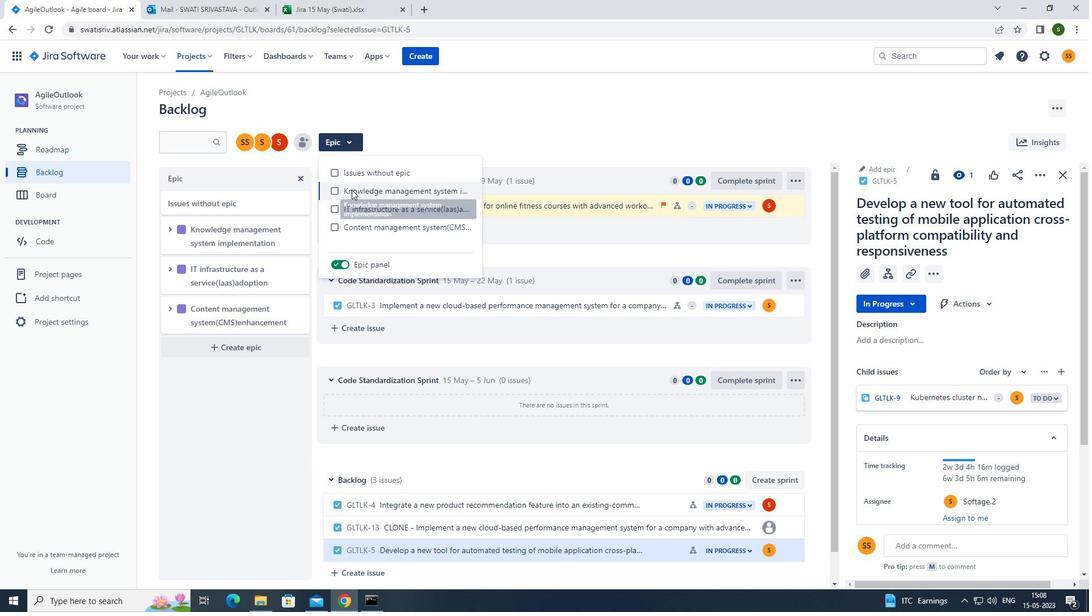 
Action: Mouse moved to (470, 115)
Screenshot: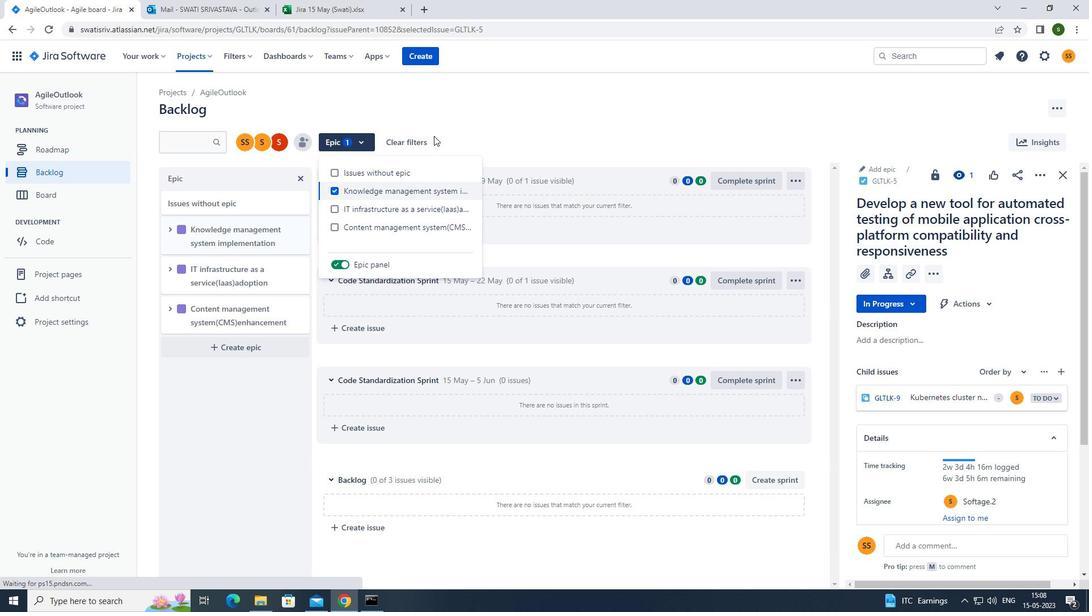 
Action: Mouse pressed left at (470, 115)
Screenshot: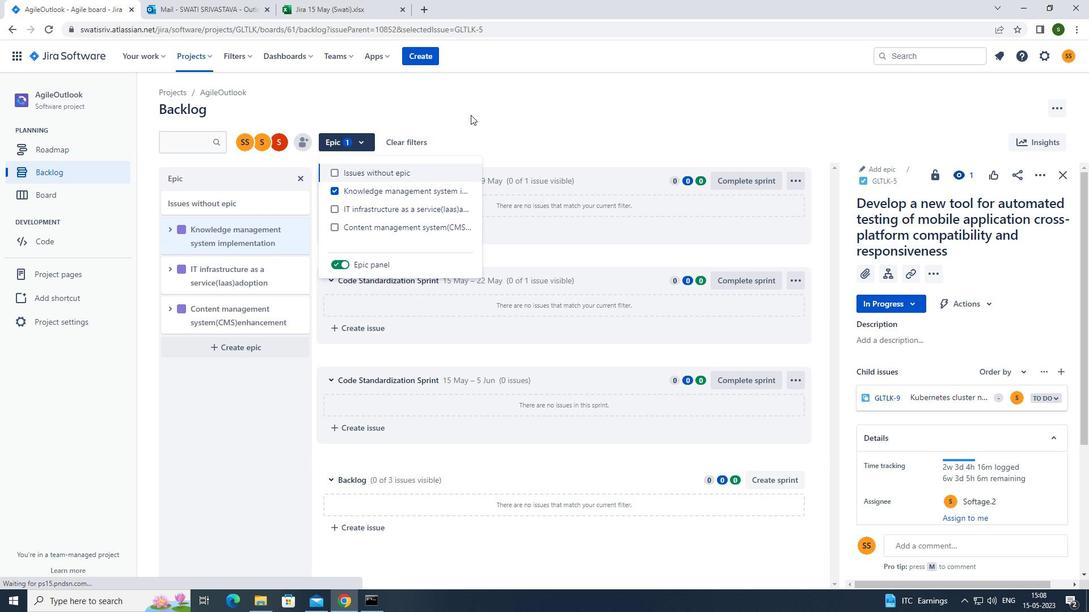 
